 Task: Look for space in Maidenhead, United Kingdom from 15th June, 2023 to 21st June, 2023 for 5 adults in price range Rs.14000 to Rs.25000. Place can be entire place with 3 bedrooms having 3 beds and 3 bathrooms. Property type can be house, flat, guest house. Booking option can be shelf check-in. Required host language is English.
Action: Mouse moved to (379, 85)
Screenshot: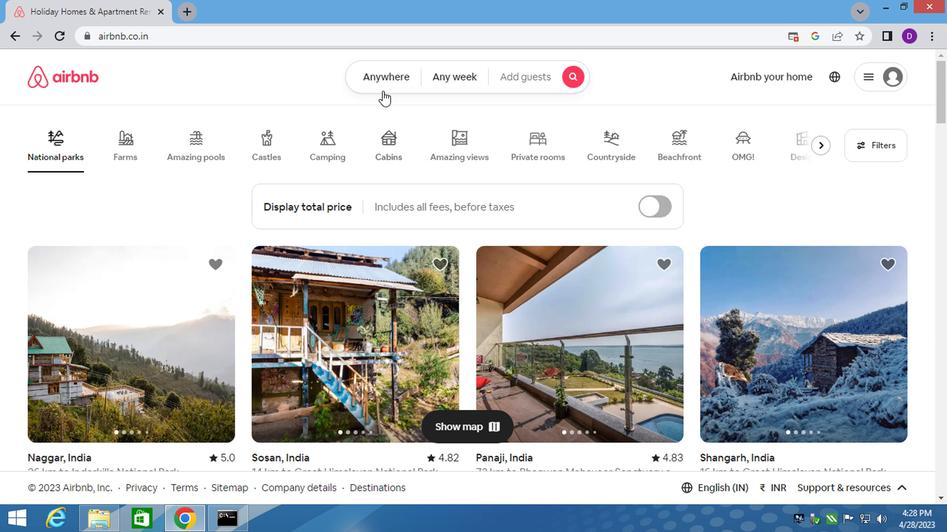 
Action: Mouse pressed left at (379, 85)
Screenshot: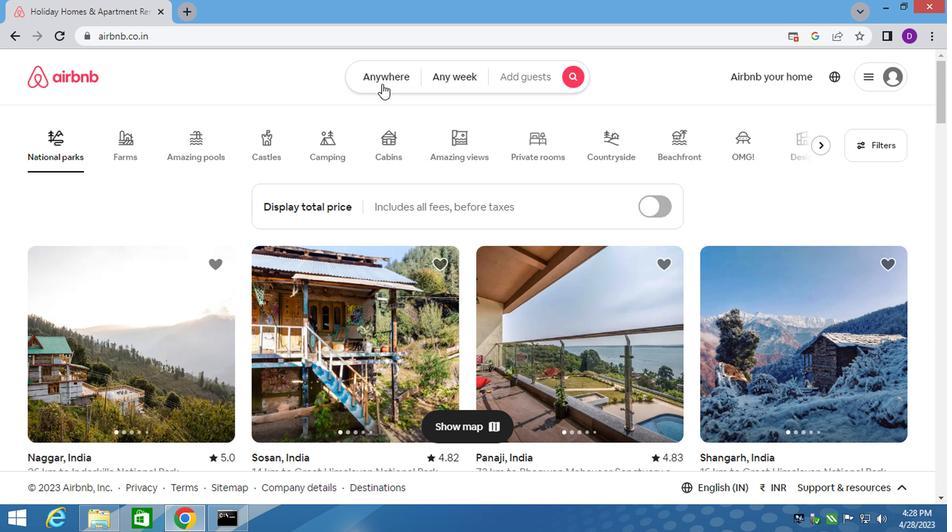 
Action: Mouse moved to (251, 133)
Screenshot: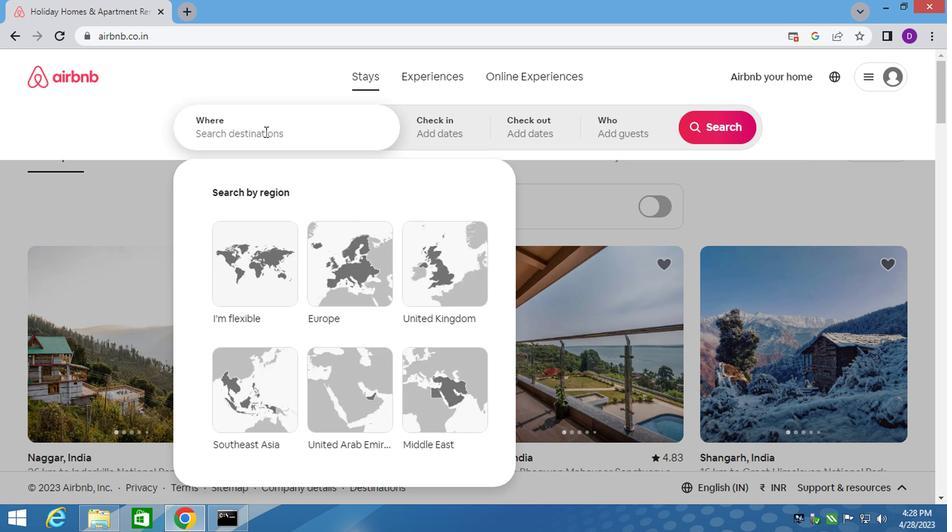 
Action: Mouse pressed left at (251, 133)
Screenshot: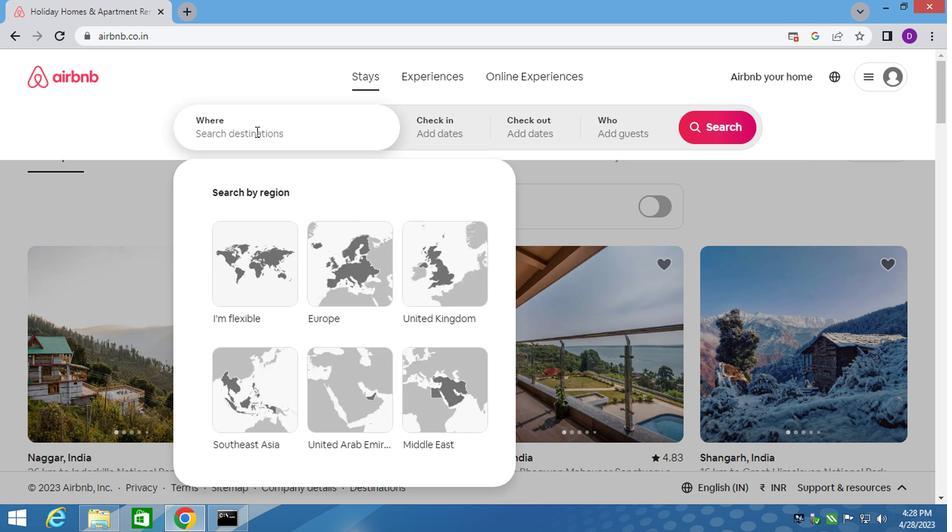 
Action: Mouse moved to (250, 133)
Screenshot: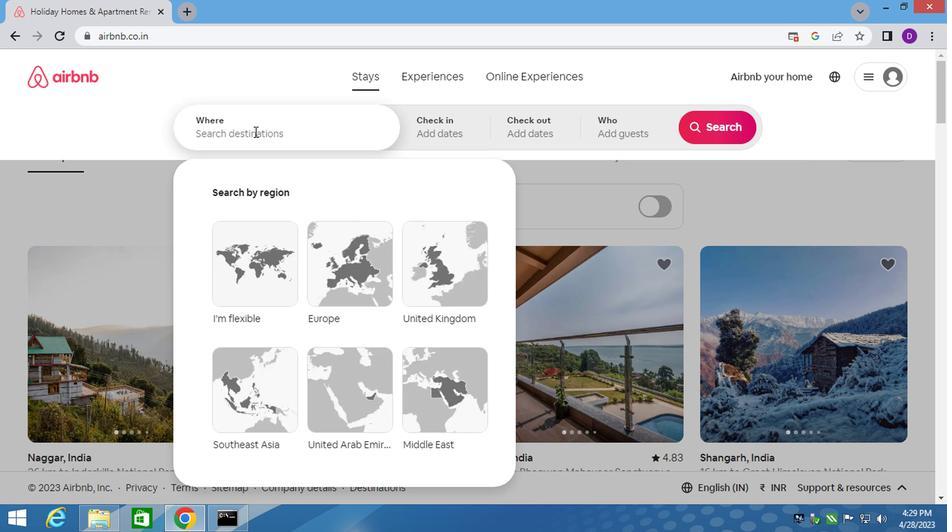 
Action: Key pressed <Key.shift_r>Maidenhead,<Key.space><Key.shift_r><Key.shift_r><Key.shift_r>United<Key.space><Key.shift_r>Kingdom<Key.enter>
Screenshot: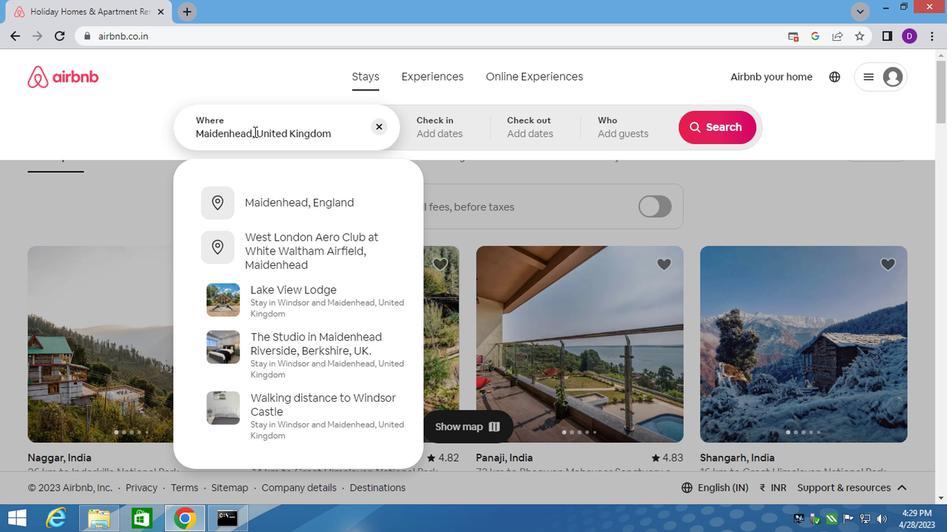 
Action: Mouse moved to (708, 238)
Screenshot: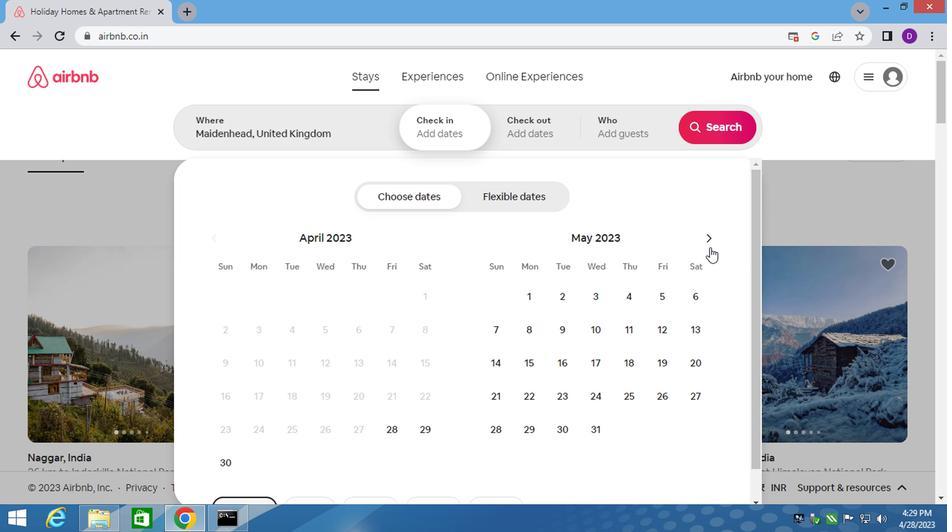 
Action: Mouse pressed left at (708, 238)
Screenshot: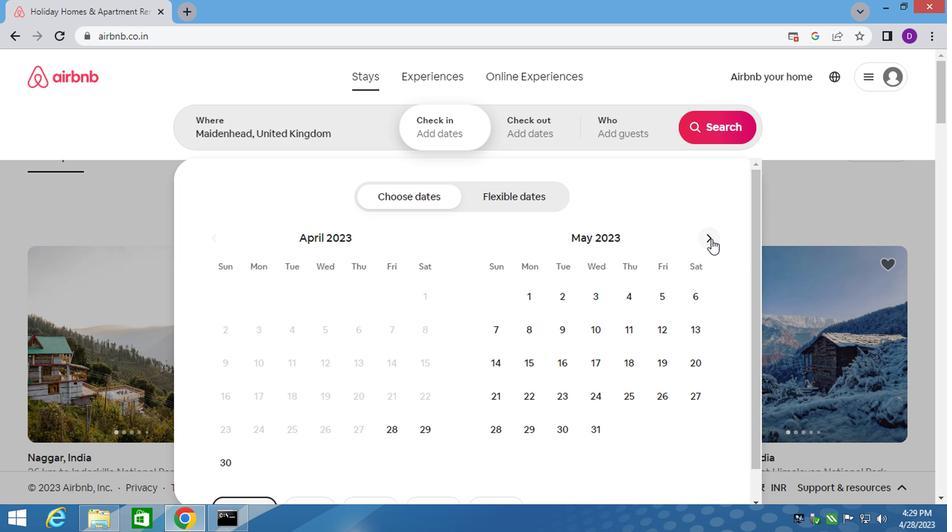 
Action: Mouse moved to (626, 361)
Screenshot: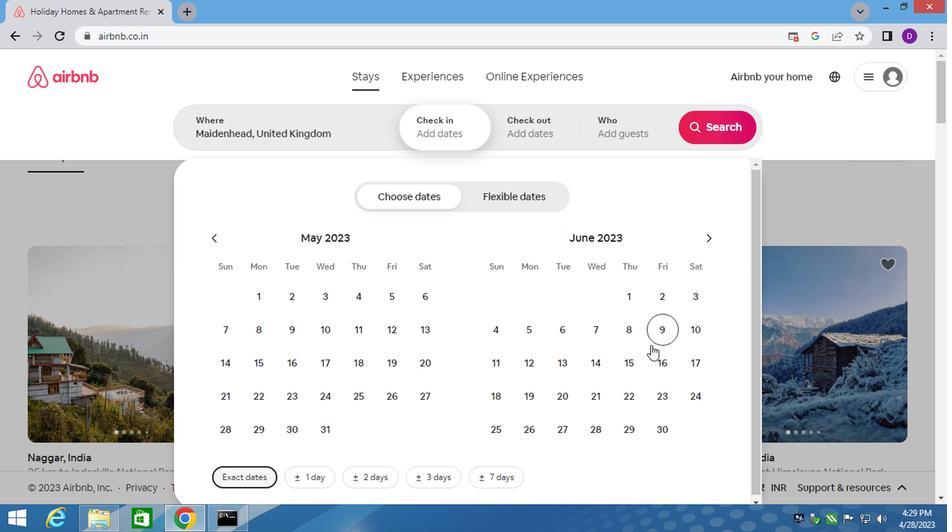
Action: Mouse pressed left at (626, 361)
Screenshot: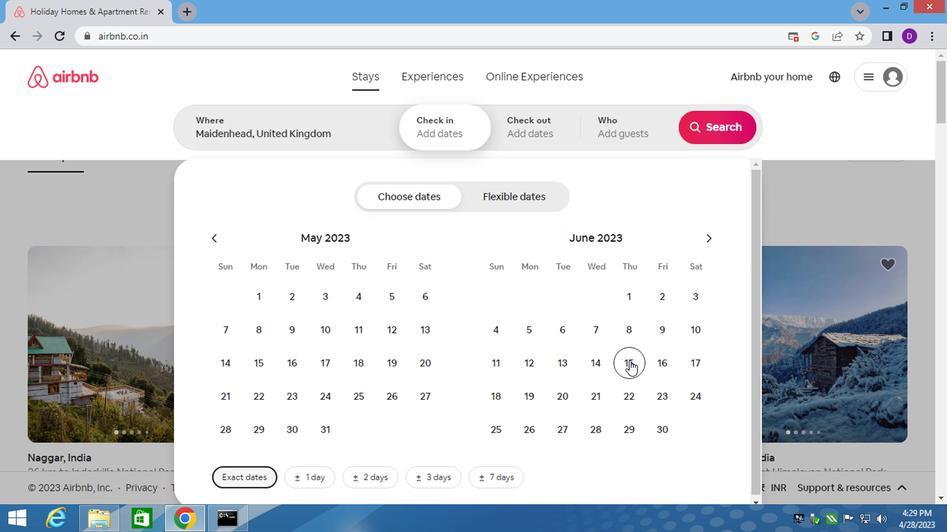 
Action: Mouse moved to (598, 394)
Screenshot: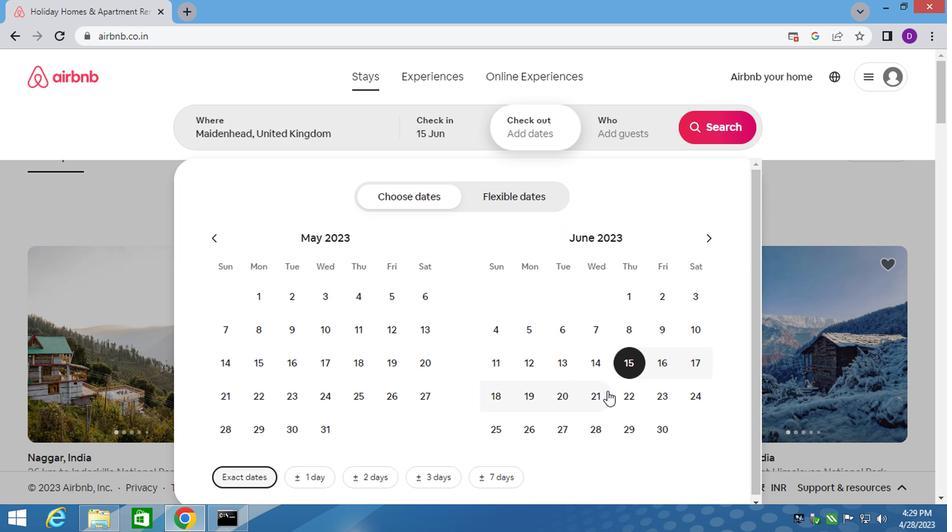 
Action: Mouse pressed left at (598, 394)
Screenshot: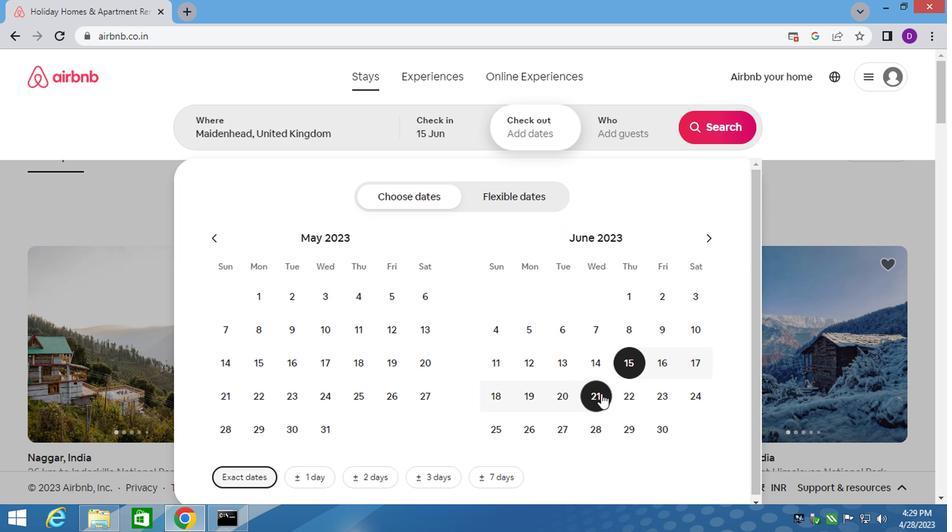 
Action: Mouse moved to (606, 130)
Screenshot: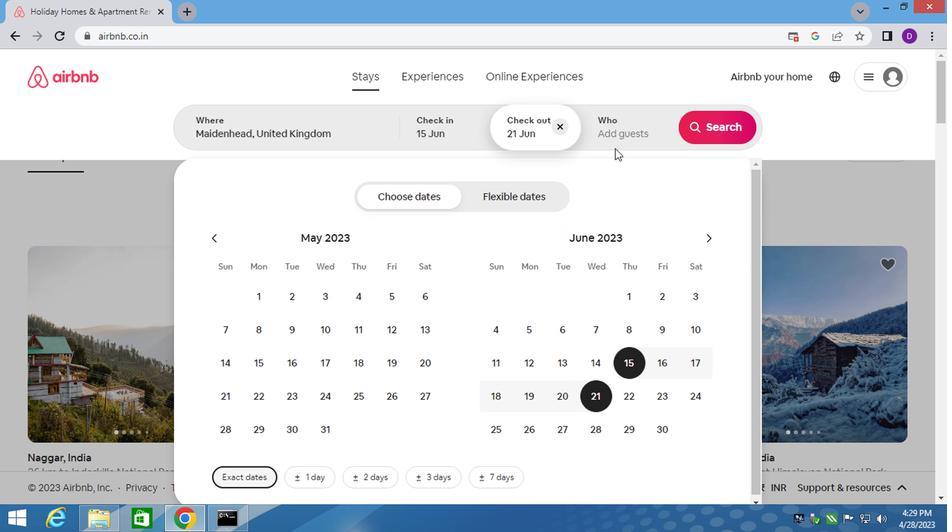 
Action: Mouse pressed left at (606, 130)
Screenshot: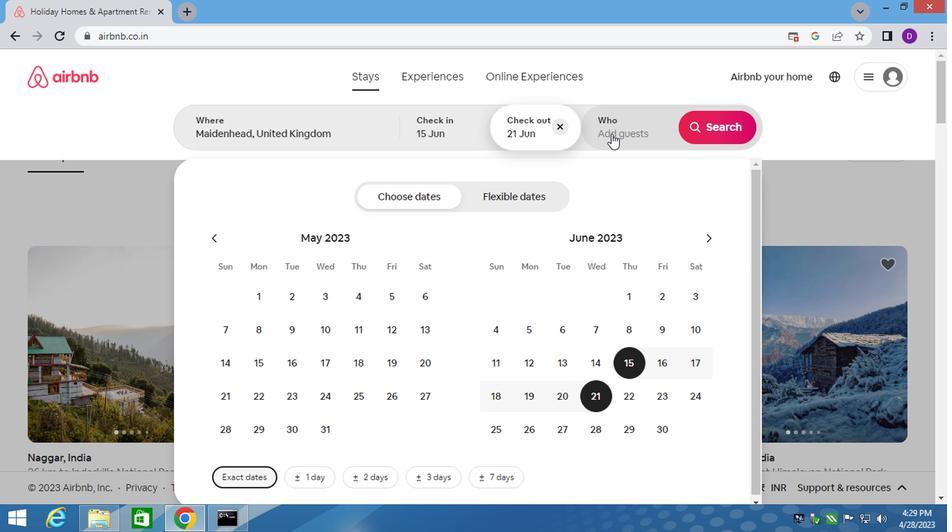 
Action: Mouse moved to (717, 206)
Screenshot: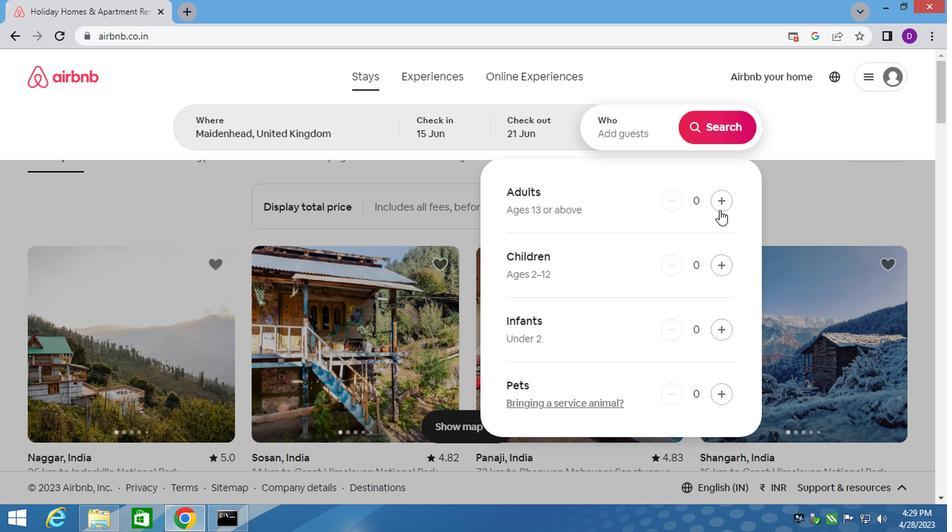
Action: Mouse pressed left at (717, 206)
Screenshot: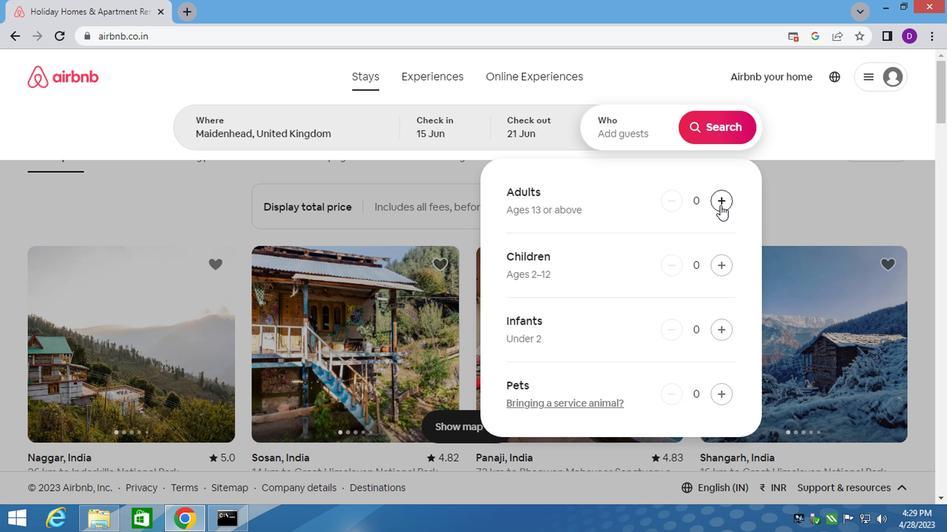 
Action: Mouse pressed left at (717, 206)
Screenshot: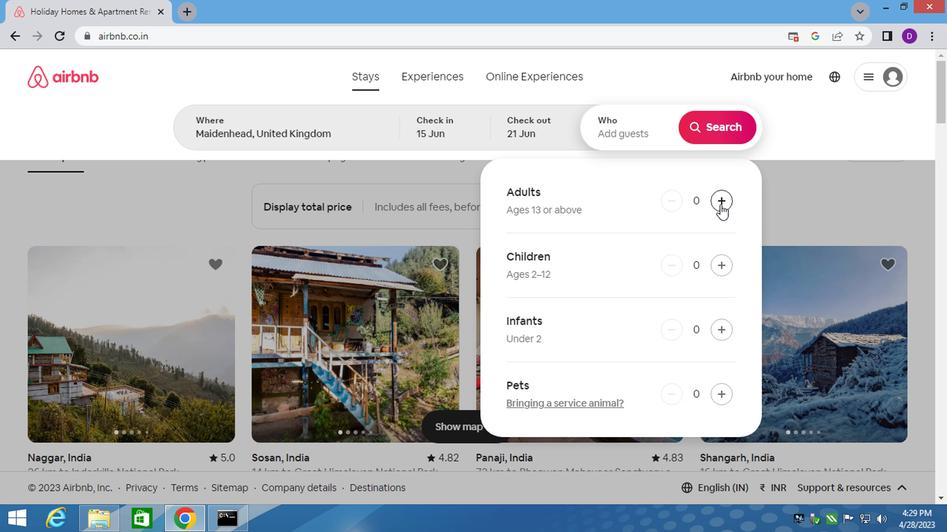 
Action: Mouse pressed left at (717, 206)
Screenshot: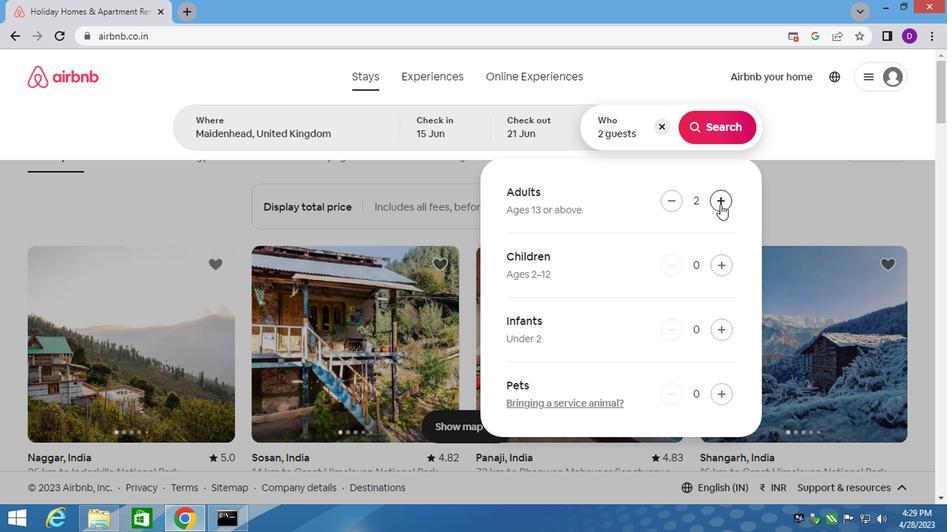 
Action: Mouse pressed left at (717, 206)
Screenshot: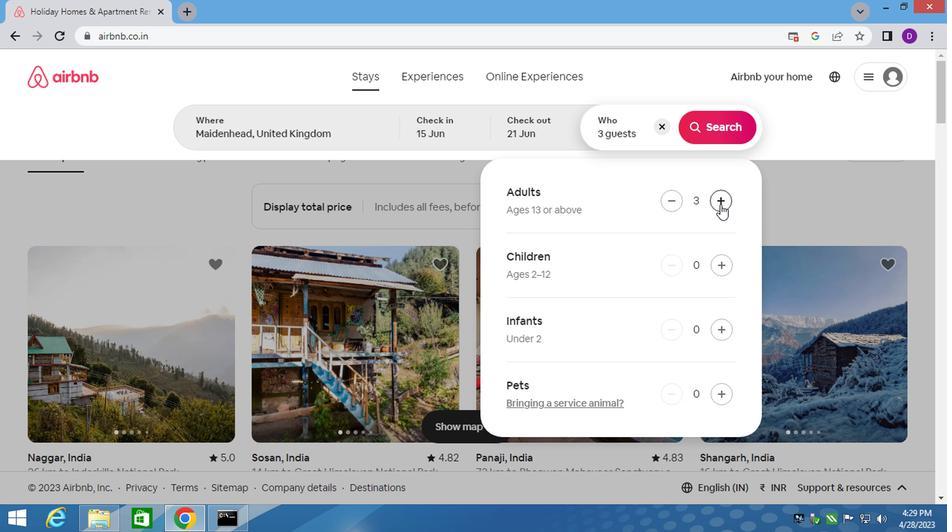 
Action: Mouse pressed left at (717, 206)
Screenshot: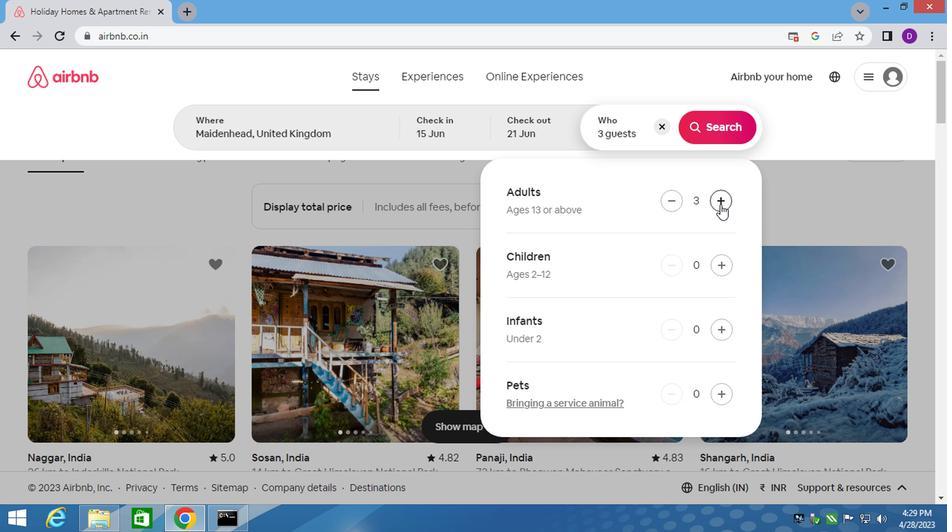
Action: Mouse moved to (705, 143)
Screenshot: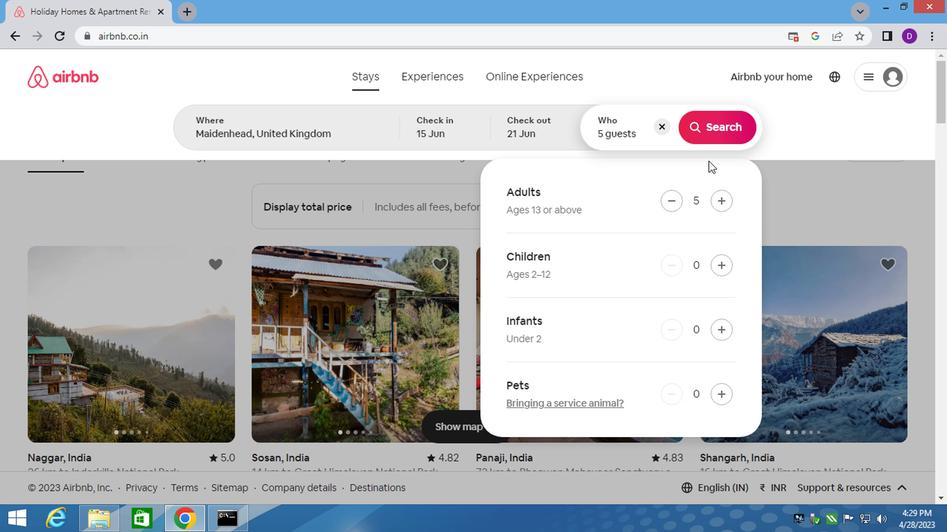 
Action: Mouse pressed left at (705, 143)
Screenshot: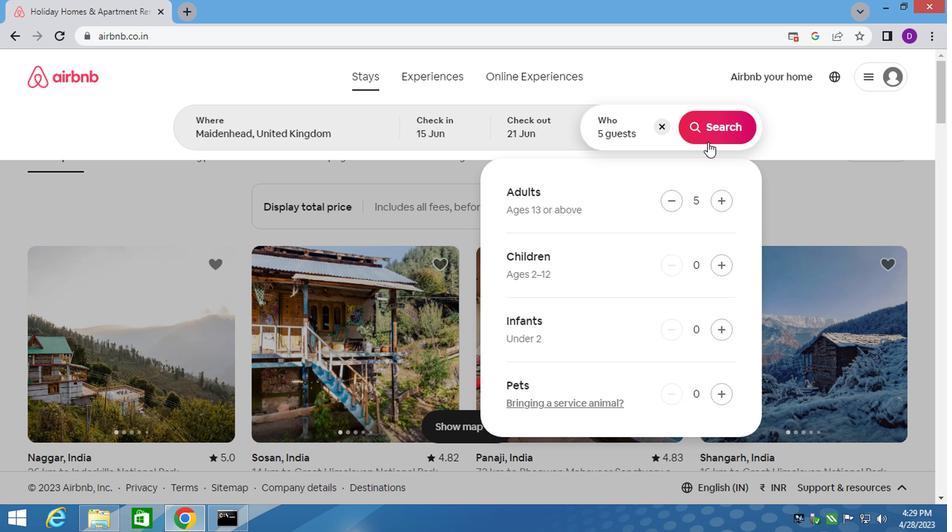 
Action: Mouse moved to (883, 128)
Screenshot: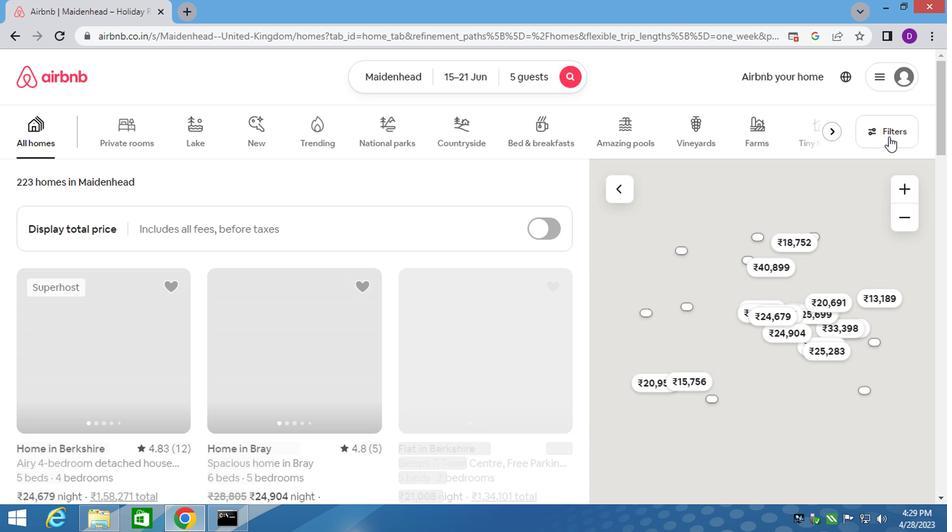 
Action: Mouse pressed left at (883, 128)
Screenshot: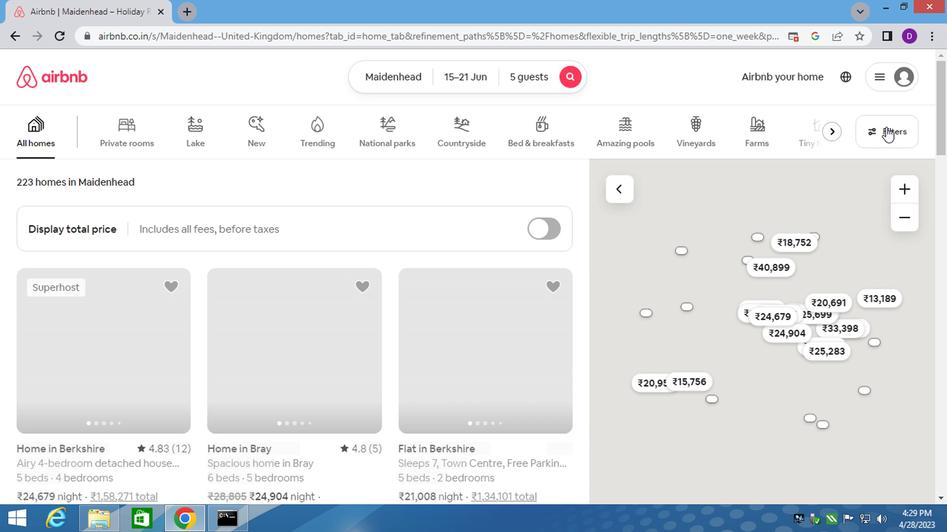 
Action: Mouse moved to (281, 310)
Screenshot: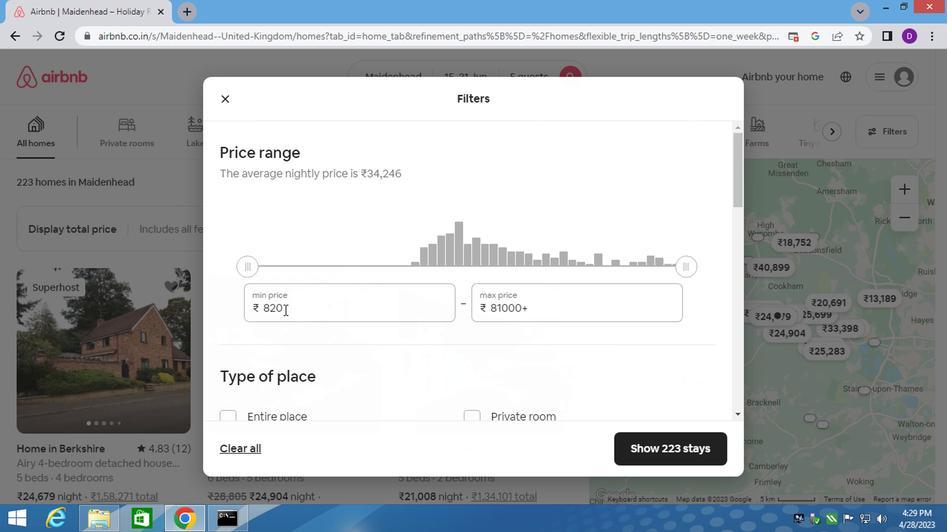
Action: Mouse pressed left at (281, 310)
Screenshot: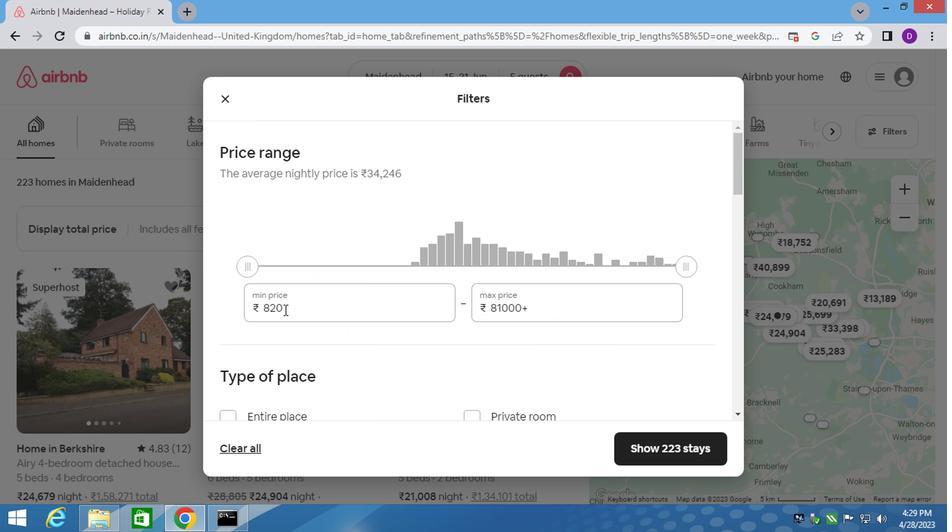 
Action: Mouse pressed left at (281, 310)
Screenshot: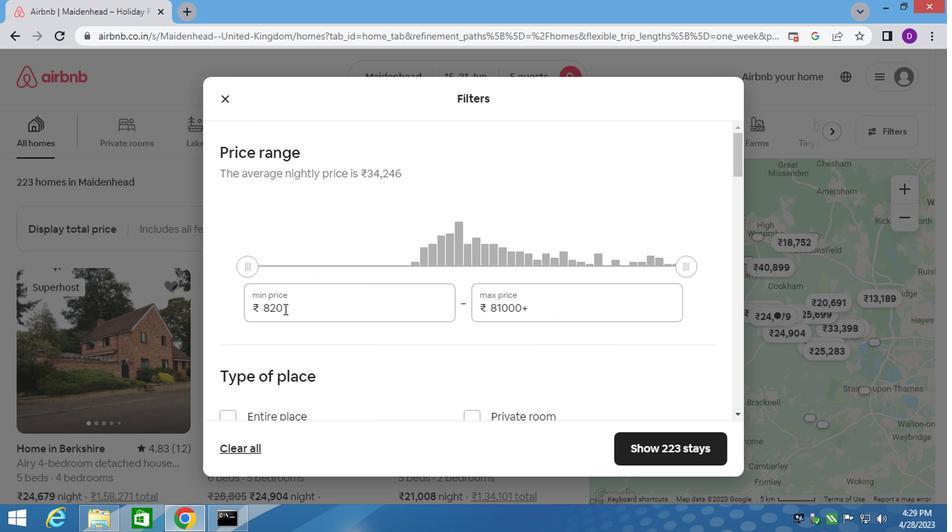 
Action: Key pressed 14000<Key.tab>25<Key.backspace><Key.backspace><Key.backspace><Key.backspace><Key.backspace><Key.backspace><Key.backspace><Key.backspace><Key.backspace><Key.backspace>25000
Screenshot: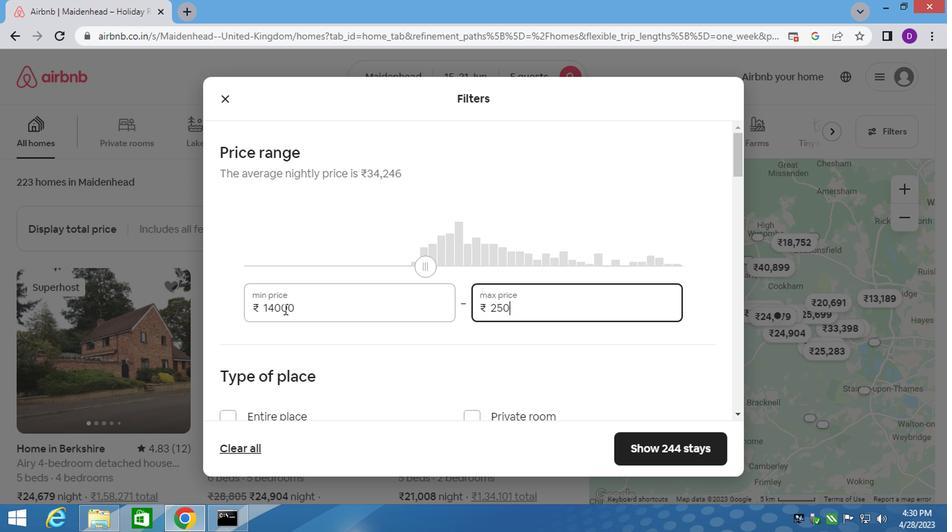 
Action: Mouse moved to (239, 373)
Screenshot: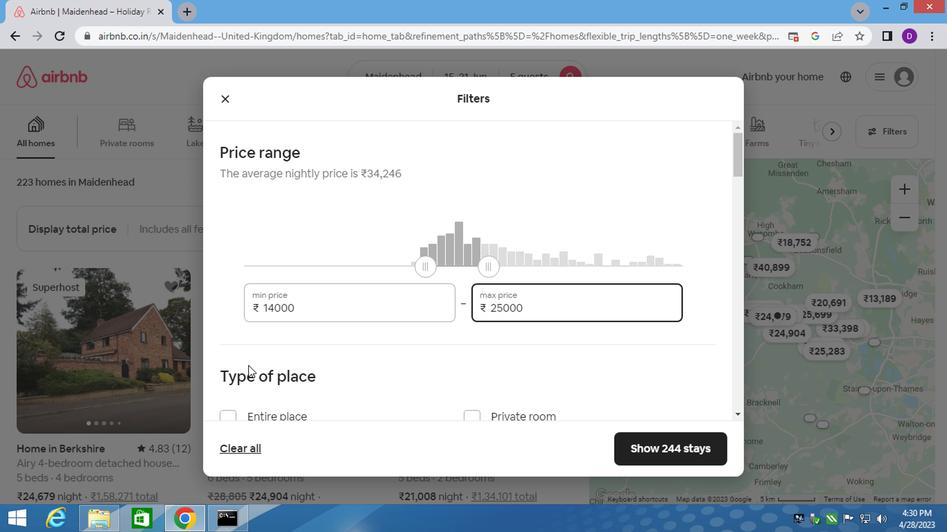 
Action: Mouse scrolled (239, 372) with delta (0, 0)
Screenshot: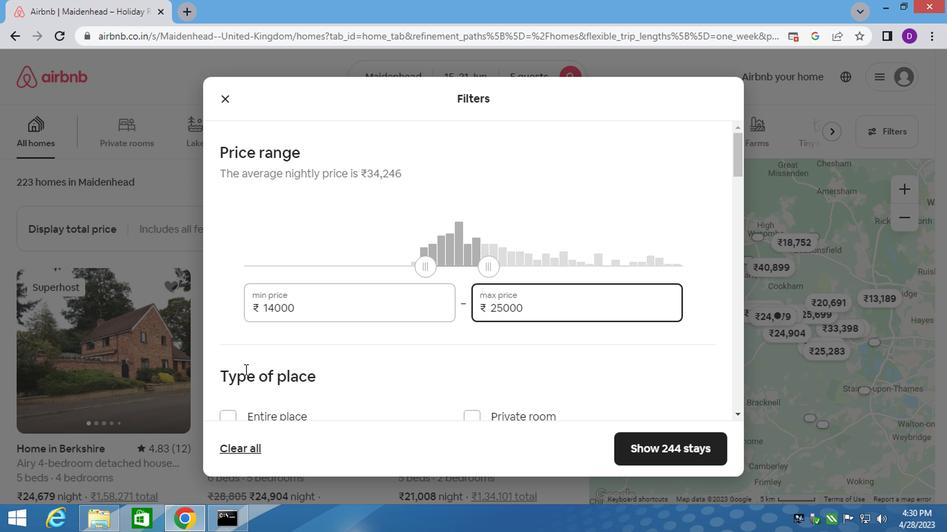 
Action: Mouse moved to (293, 353)
Screenshot: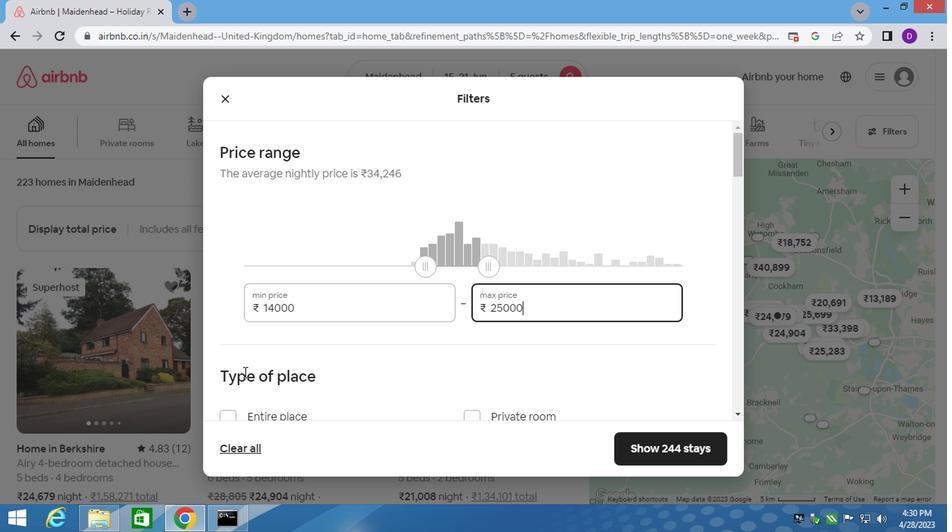
Action: Mouse scrolled (276, 362) with delta (0, 0)
Screenshot: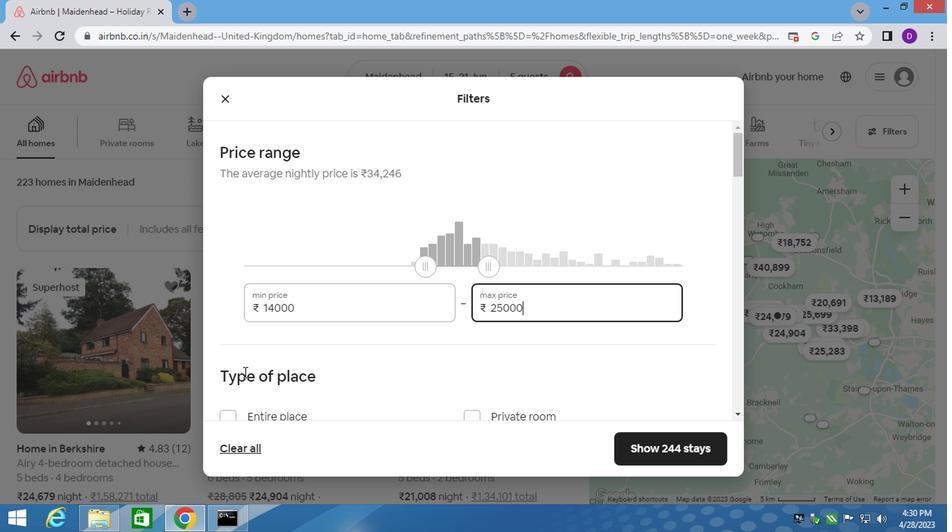 
Action: Mouse moved to (232, 280)
Screenshot: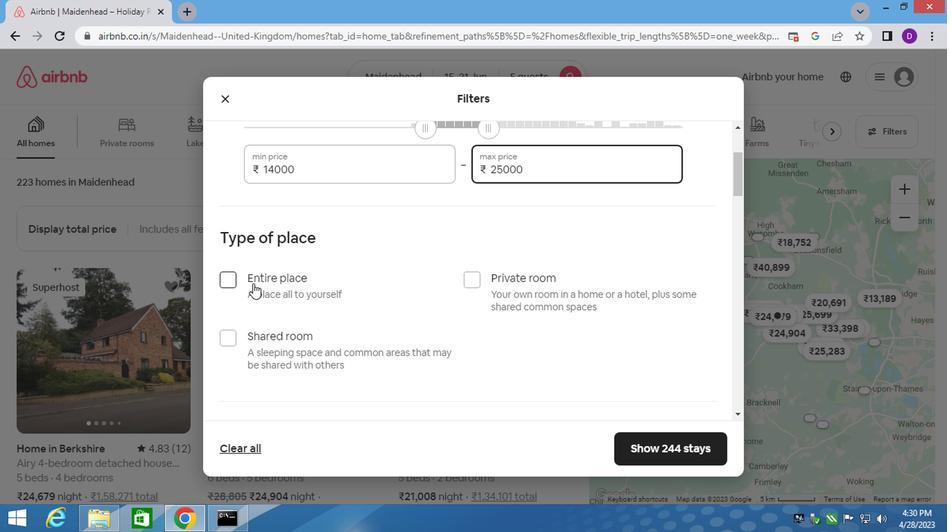 
Action: Mouse pressed left at (232, 280)
Screenshot: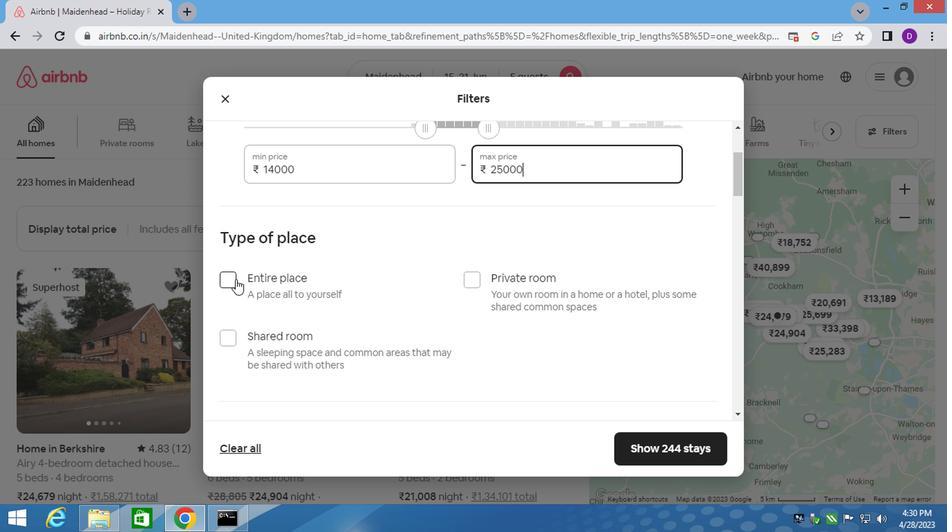 
Action: Mouse moved to (373, 312)
Screenshot: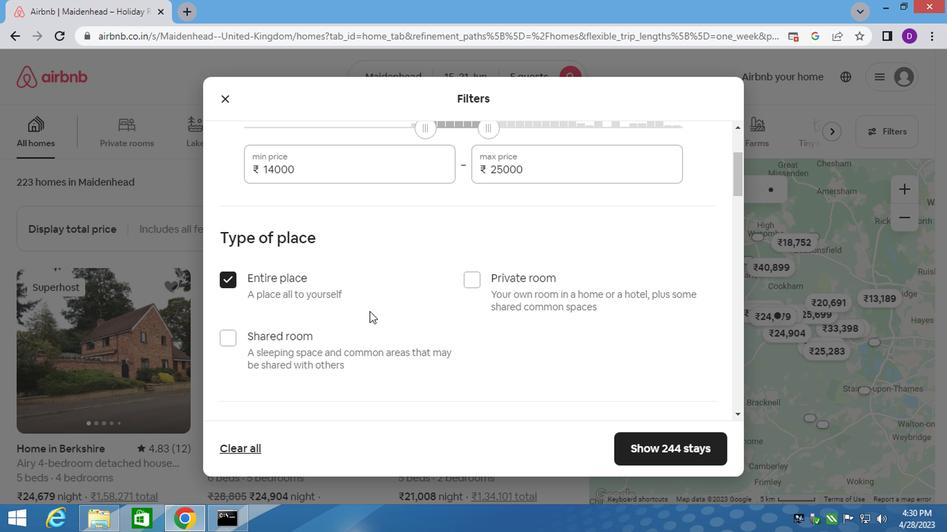 
Action: Mouse scrolled (373, 311) with delta (0, 0)
Screenshot: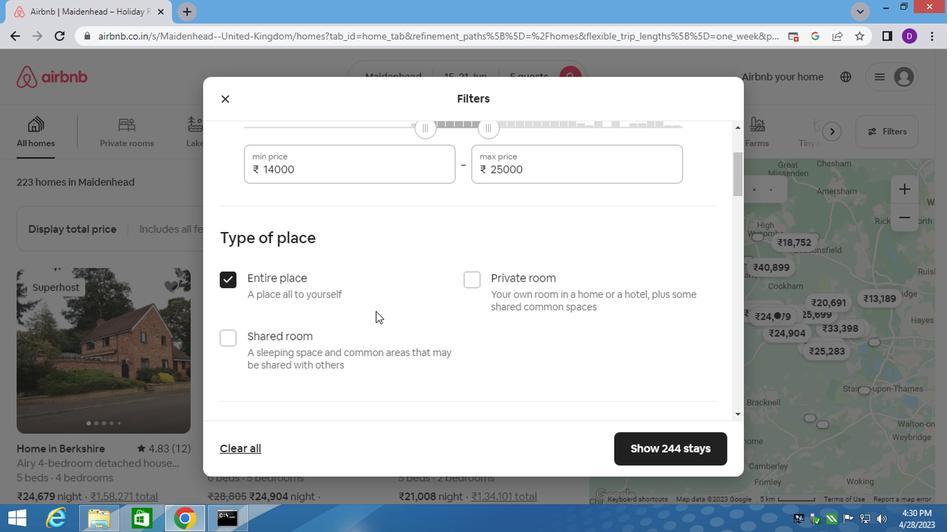 
Action: Mouse scrolled (373, 311) with delta (0, 0)
Screenshot: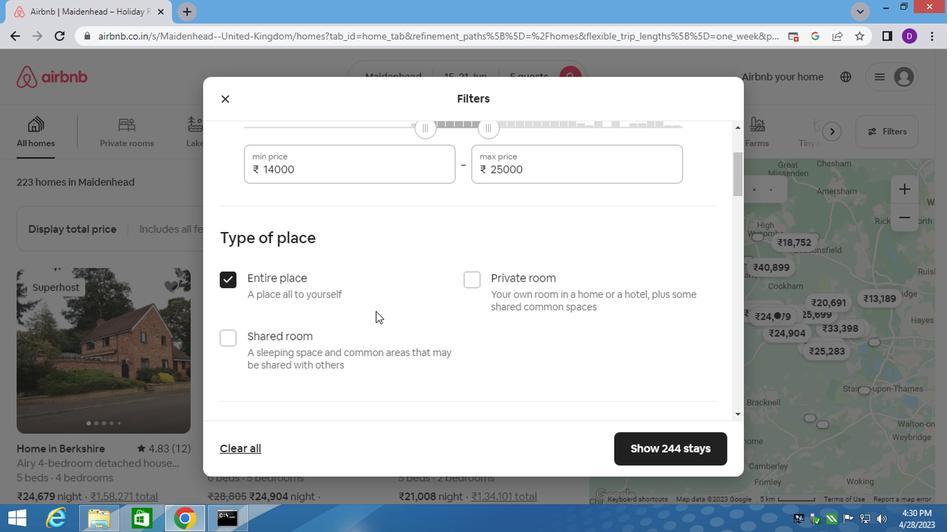 
Action: Mouse scrolled (373, 311) with delta (0, 0)
Screenshot: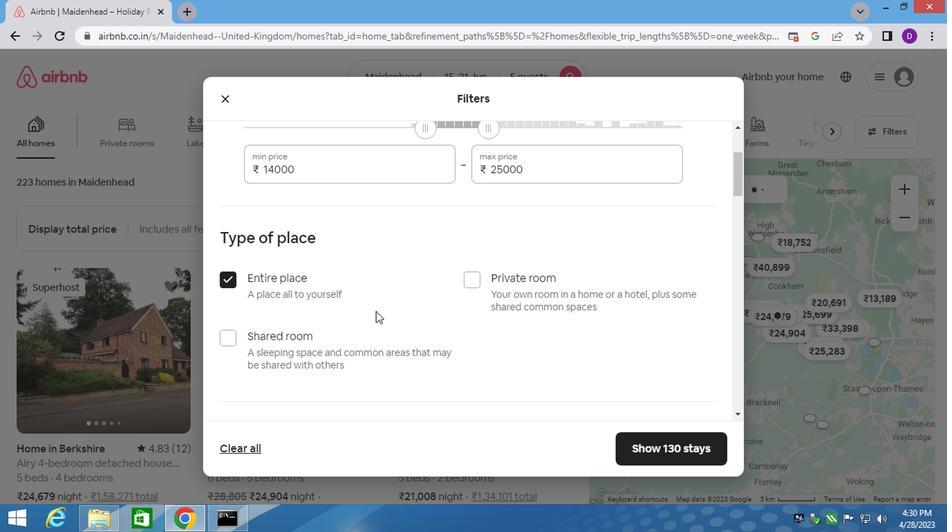 
Action: Mouse scrolled (373, 311) with delta (0, 0)
Screenshot: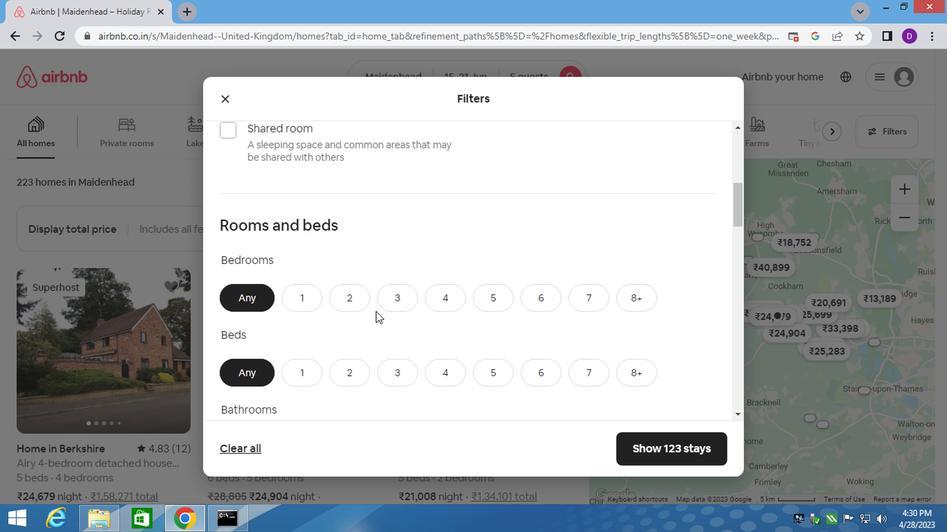 
Action: Mouse moved to (390, 236)
Screenshot: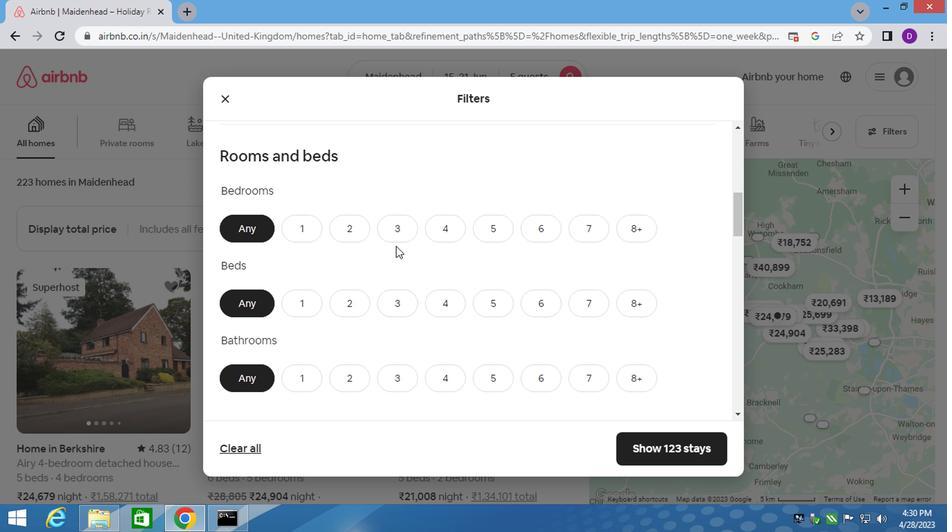 
Action: Mouse pressed left at (390, 236)
Screenshot: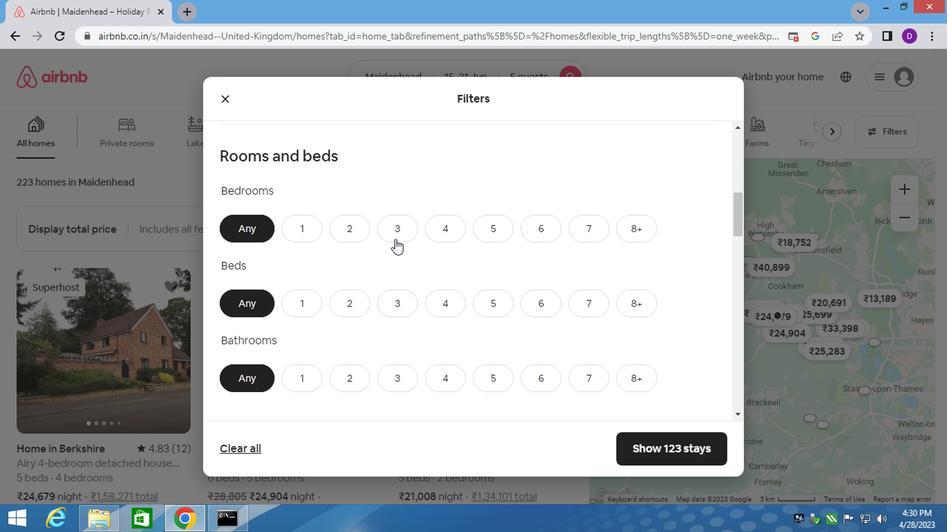 
Action: Mouse moved to (393, 298)
Screenshot: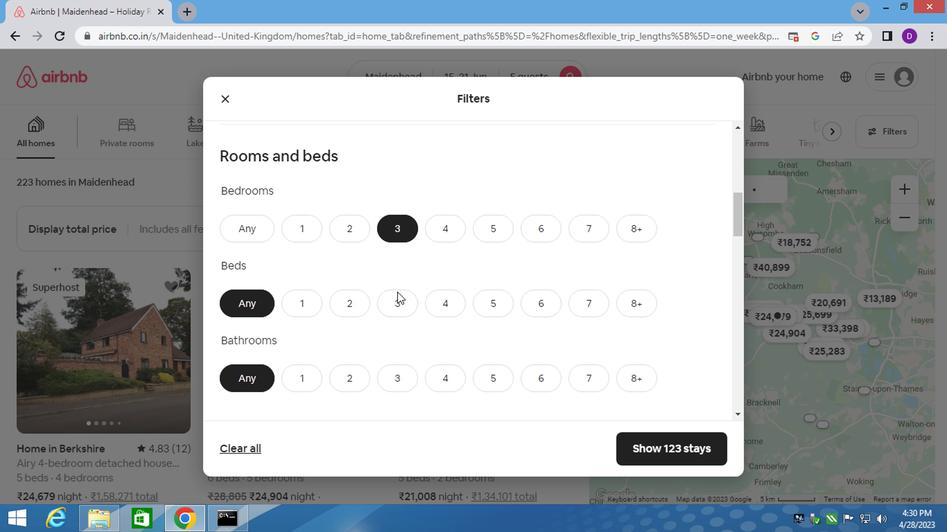 
Action: Mouse pressed left at (393, 298)
Screenshot: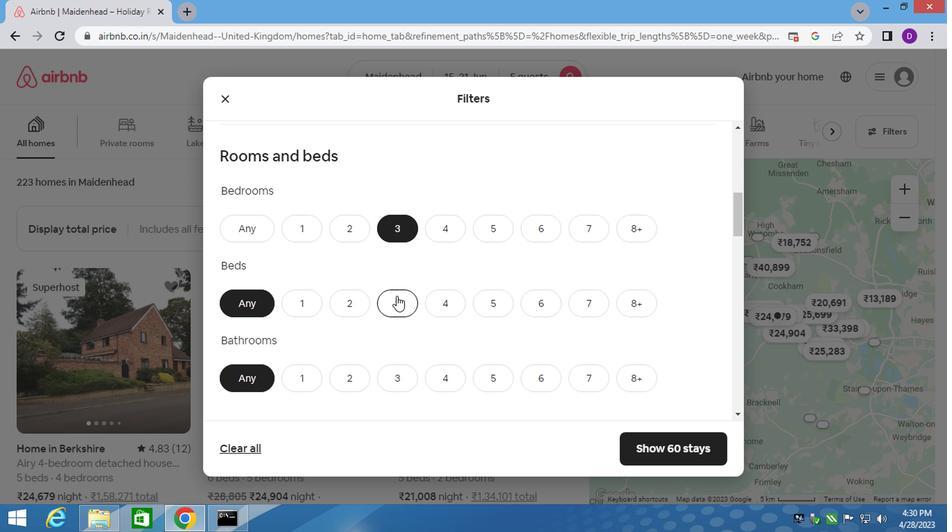 
Action: Mouse moved to (392, 370)
Screenshot: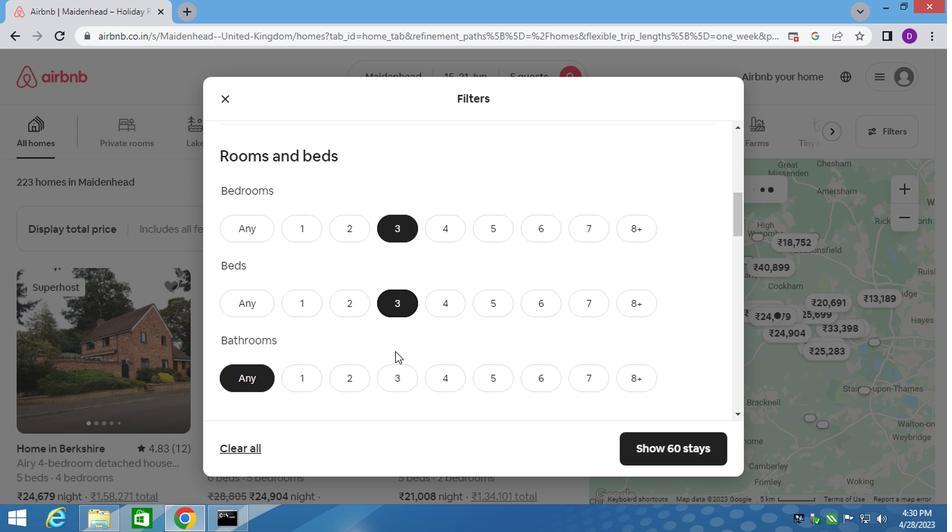 
Action: Mouse pressed left at (392, 370)
Screenshot: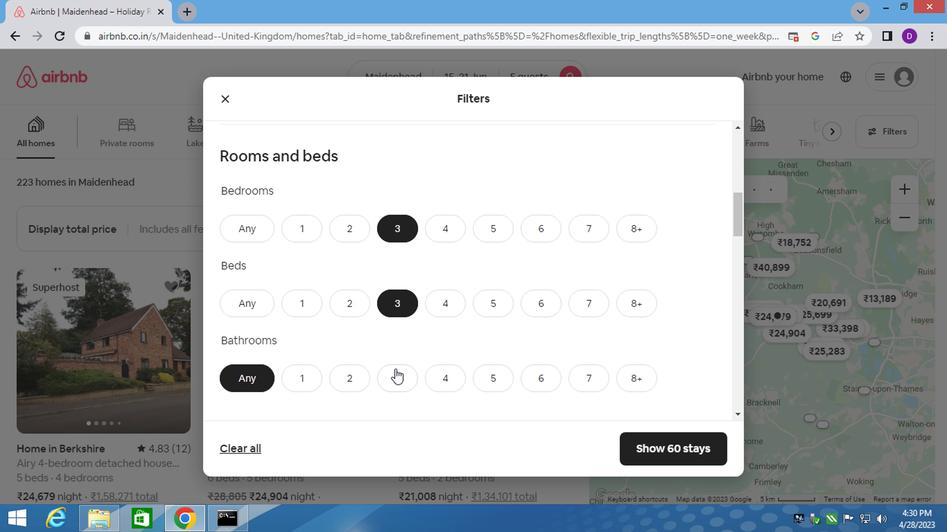 
Action: Mouse moved to (392, 371)
Screenshot: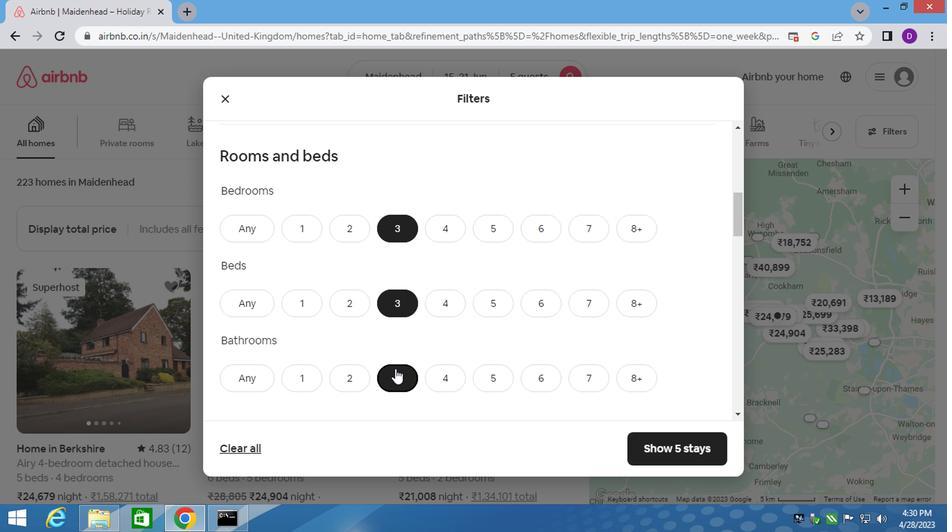 
Action: Mouse scrolled (392, 370) with delta (0, 0)
Screenshot: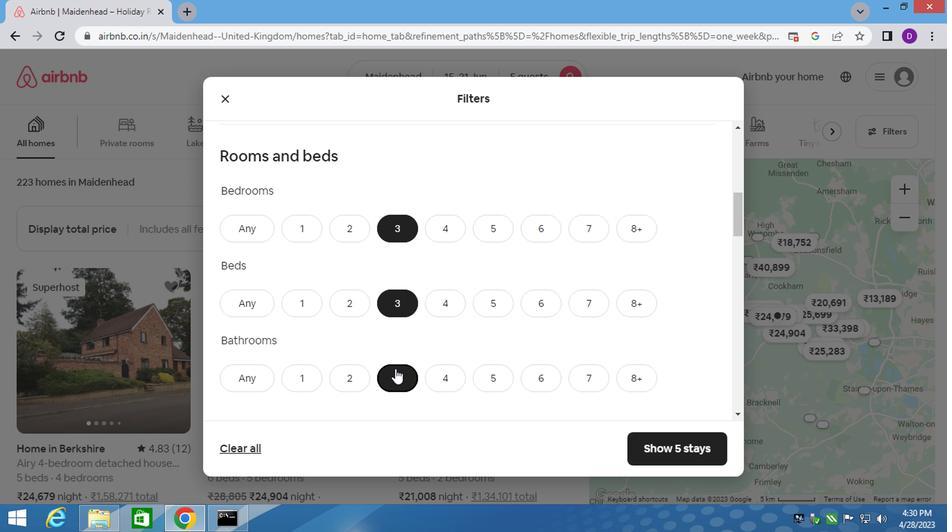 
Action: Mouse moved to (392, 377)
Screenshot: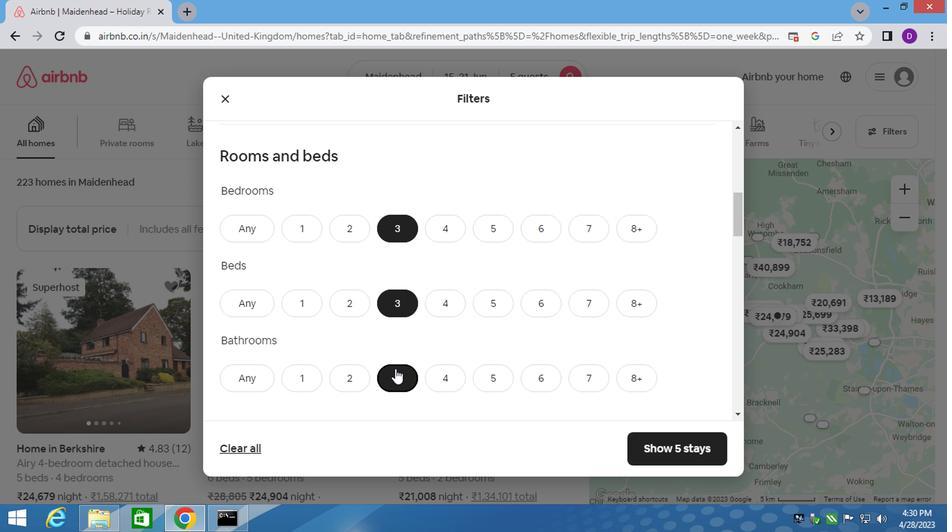 
Action: Mouse scrolled (392, 377) with delta (0, 0)
Screenshot: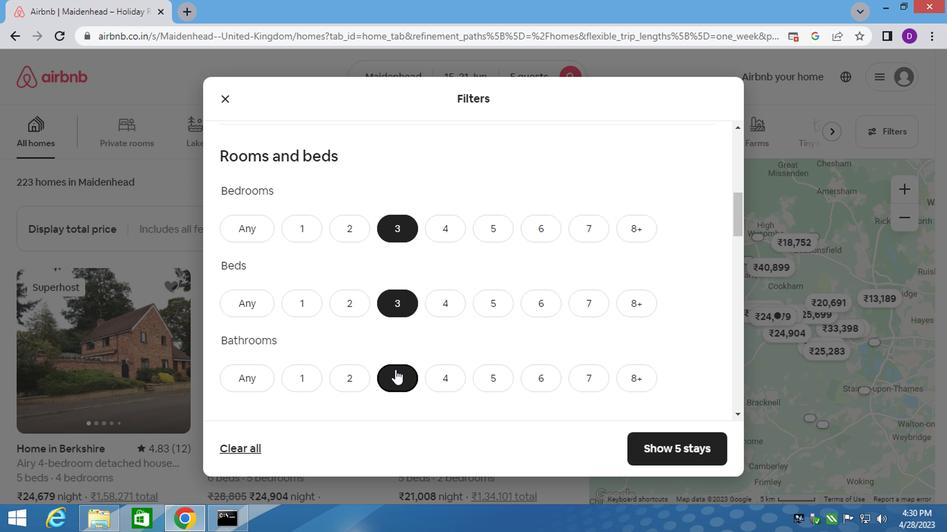 
Action: Mouse moved to (393, 380)
Screenshot: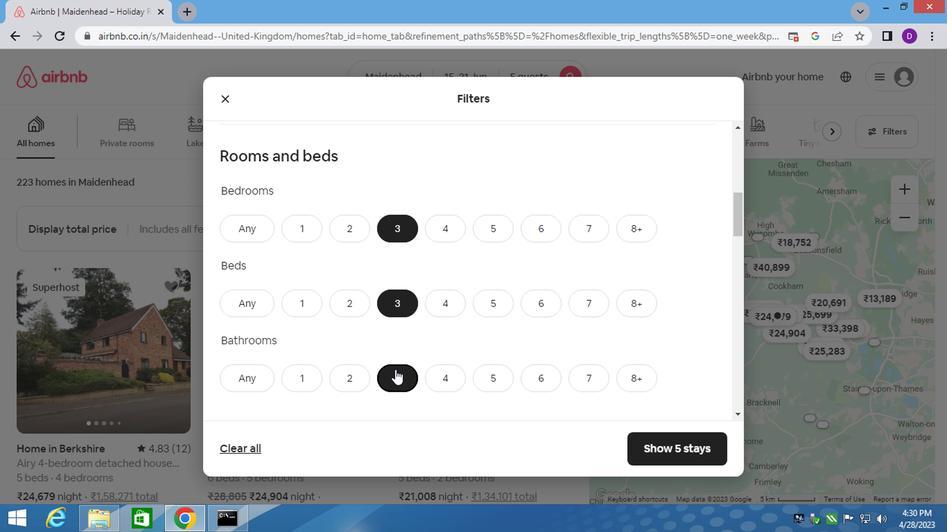 
Action: Mouse scrolled (393, 380) with delta (0, 0)
Screenshot: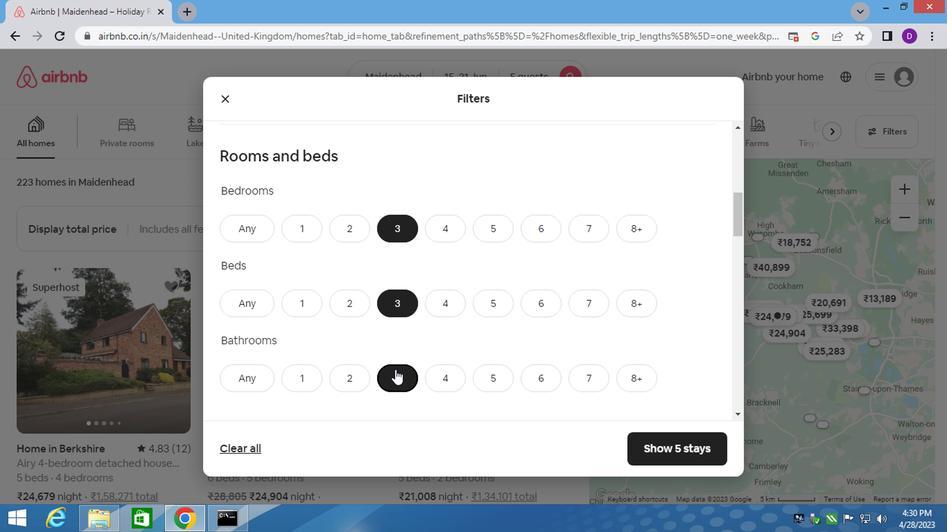 
Action: Mouse moved to (310, 330)
Screenshot: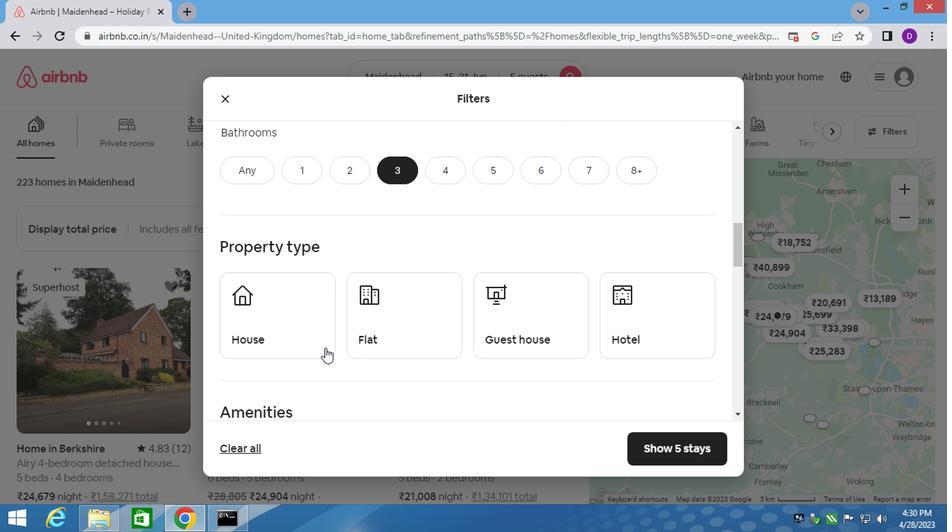 
Action: Mouse pressed left at (310, 330)
Screenshot: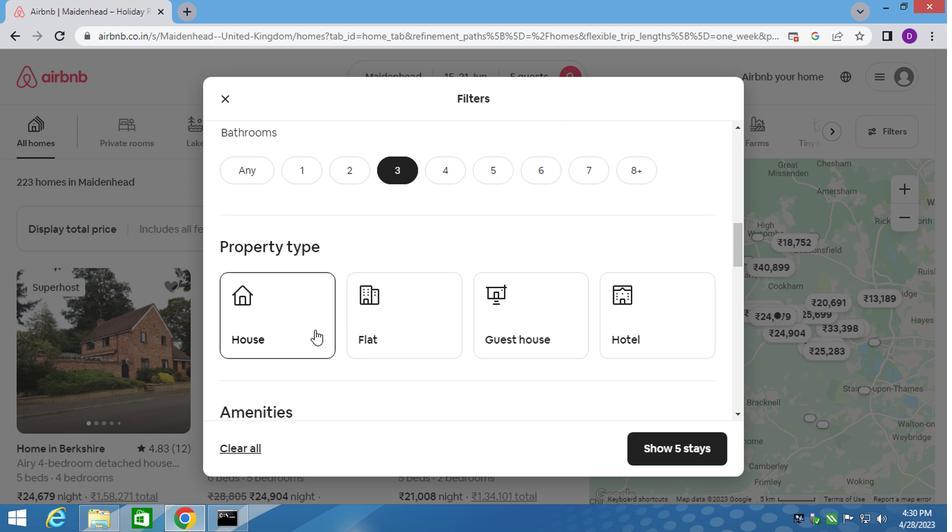 
Action: Mouse moved to (397, 327)
Screenshot: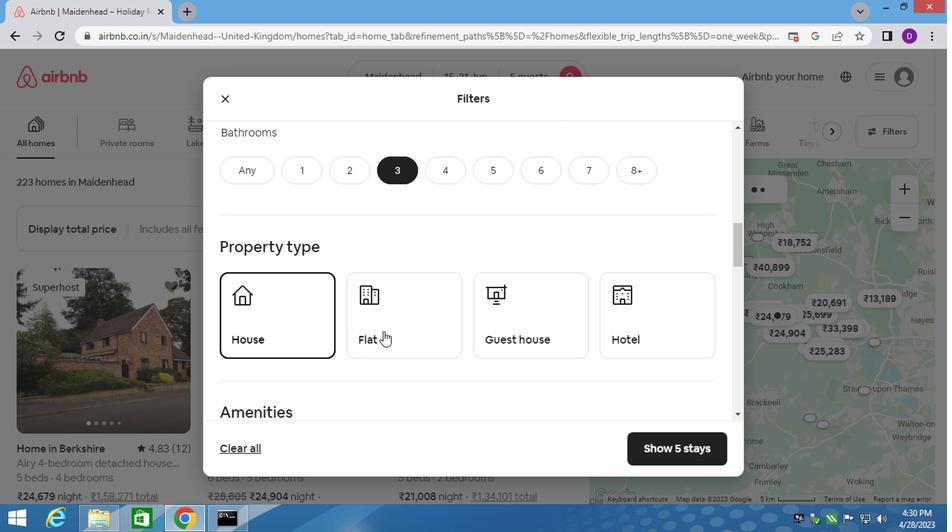 
Action: Mouse pressed left at (397, 327)
Screenshot: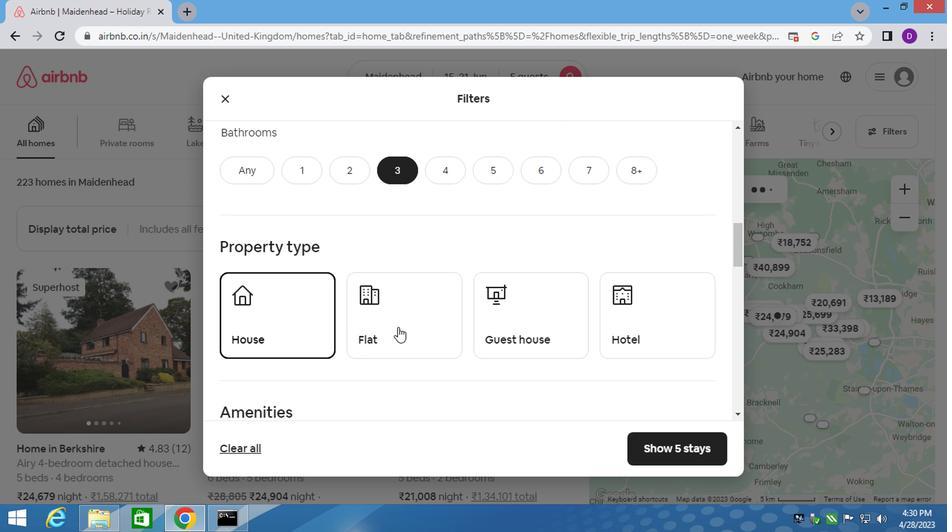 
Action: Mouse moved to (519, 320)
Screenshot: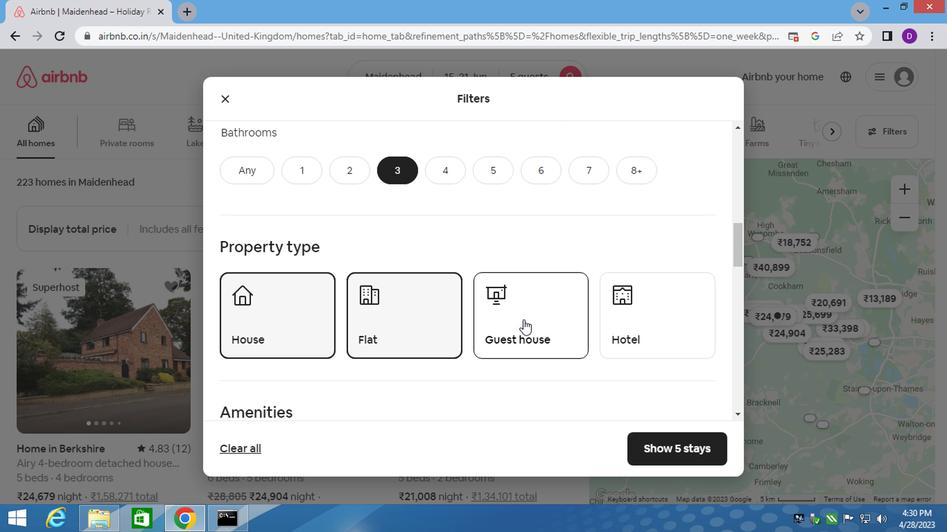 
Action: Mouse pressed left at (519, 320)
Screenshot: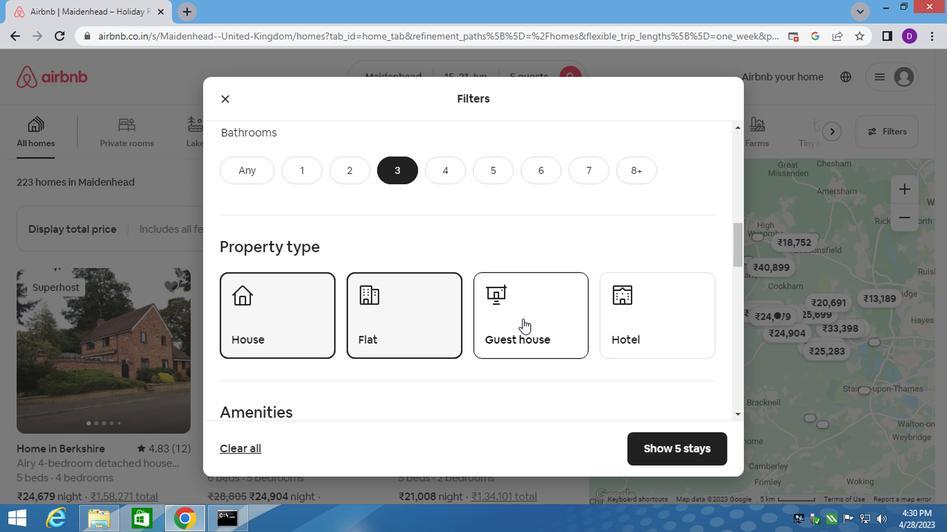 
Action: Mouse moved to (395, 387)
Screenshot: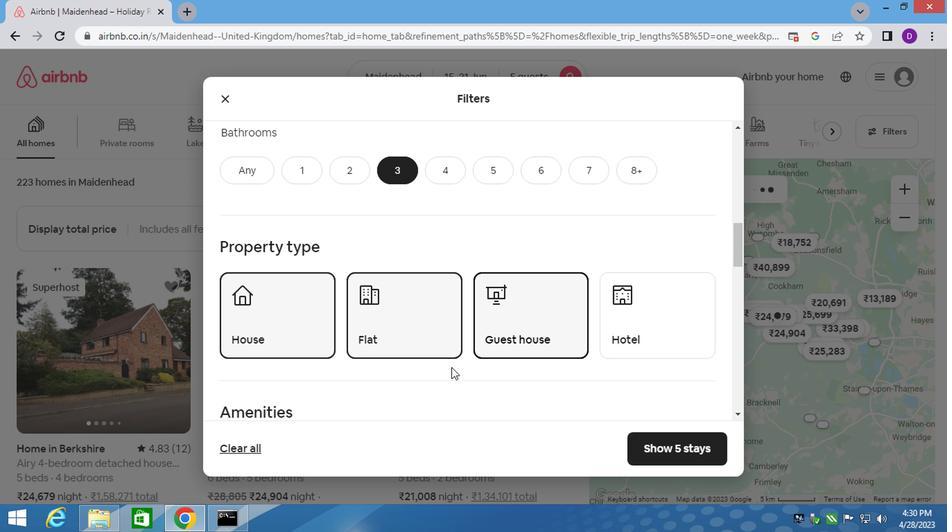 
Action: Mouse scrolled (395, 386) with delta (0, 0)
Screenshot: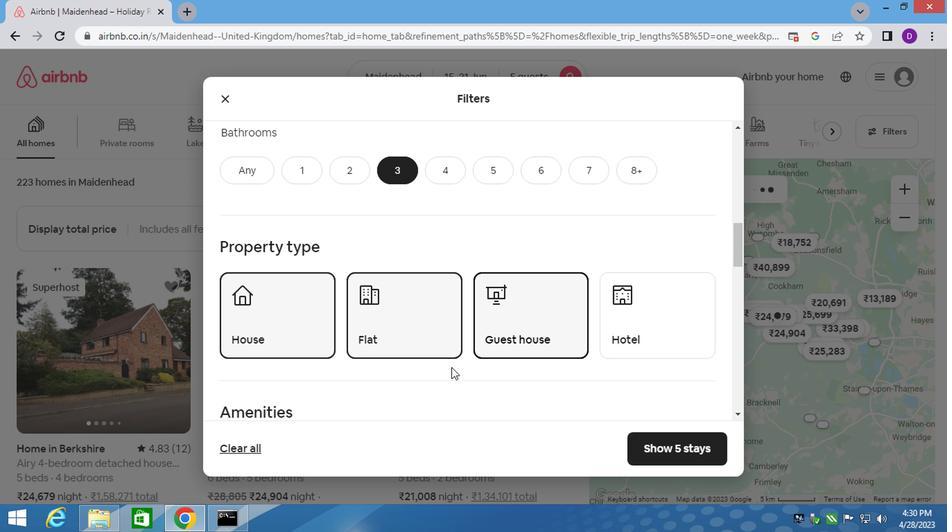 
Action: Mouse moved to (394, 387)
Screenshot: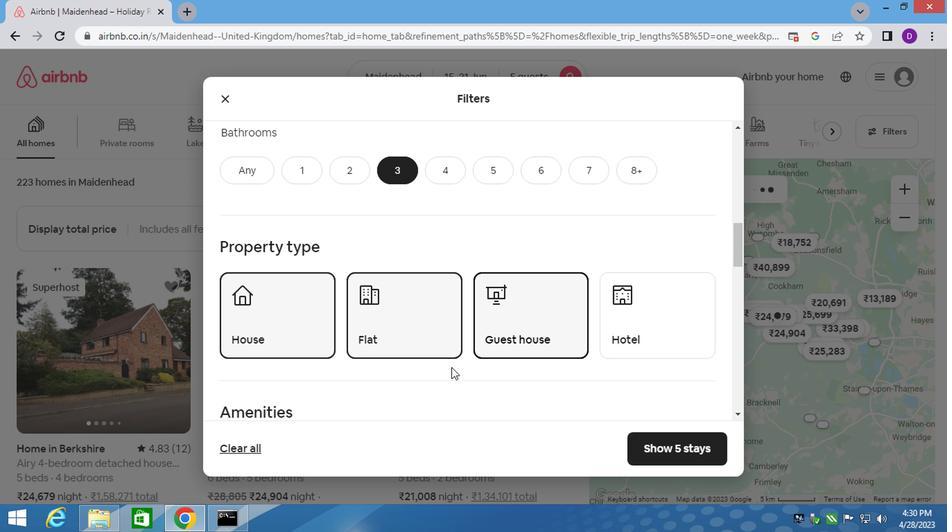 
Action: Mouse scrolled (394, 387) with delta (0, 0)
Screenshot: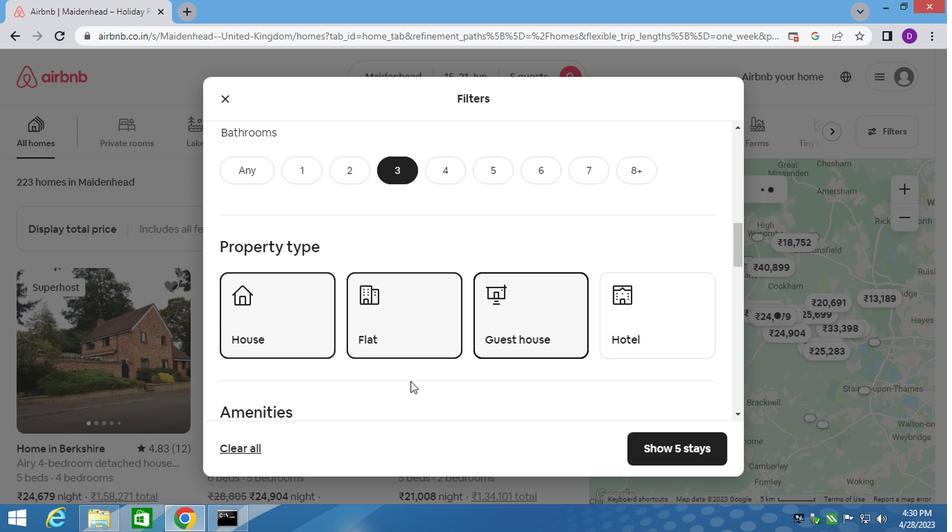 
Action: Mouse scrolled (394, 387) with delta (0, 0)
Screenshot: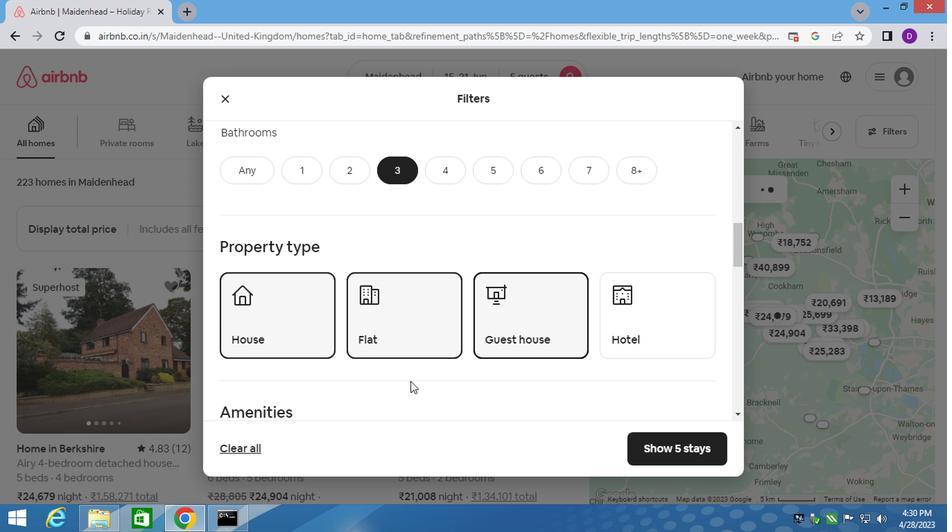 
Action: Mouse scrolled (394, 387) with delta (0, 0)
Screenshot: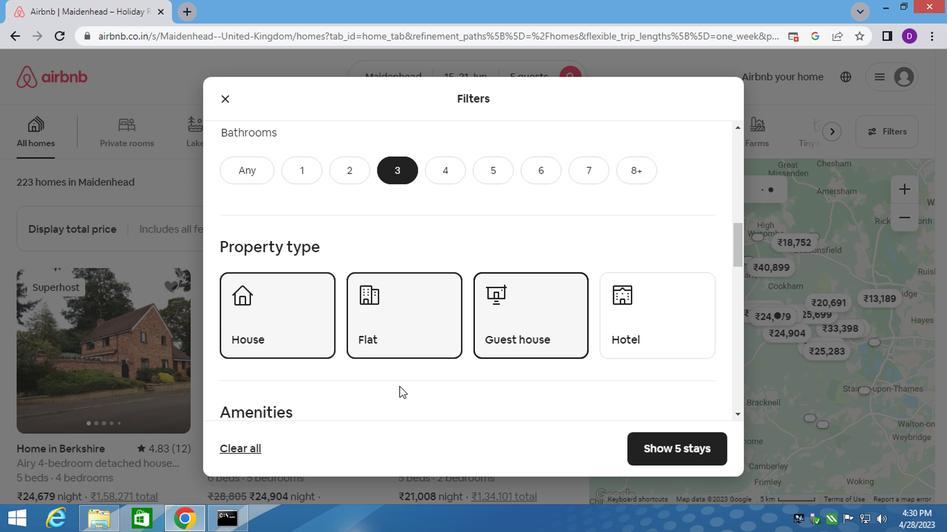 
Action: Mouse moved to (513, 339)
Screenshot: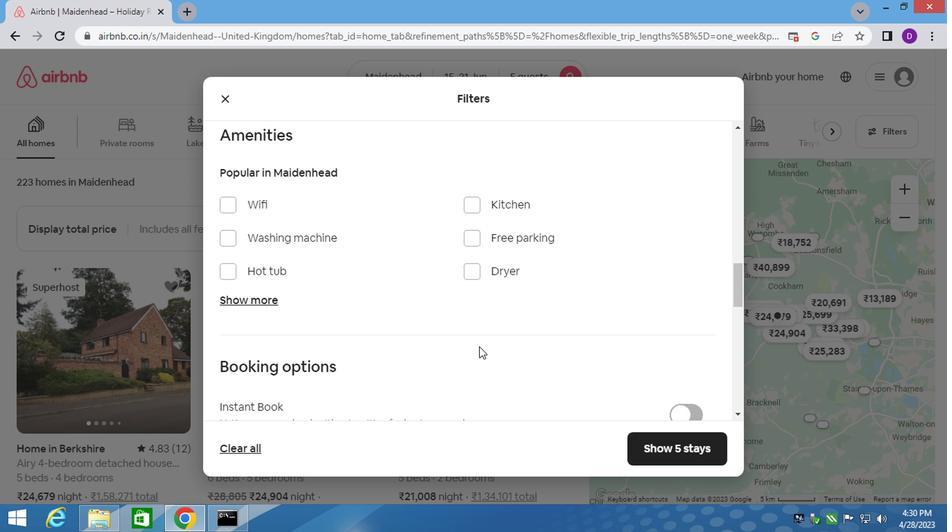 
Action: Mouse scrolled (513, 338) with delta (0, 0)
Screenshot: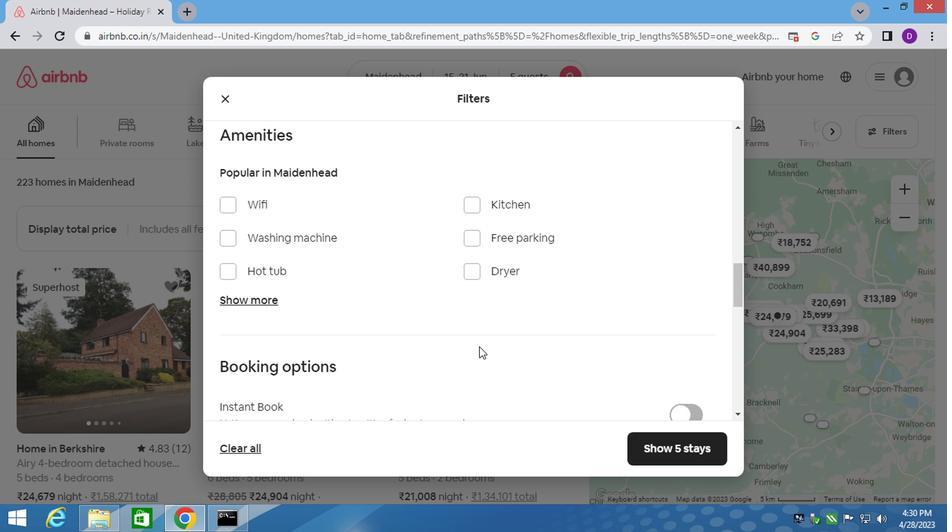 
Action: Mouse moved to (514, 339)
Screenshot: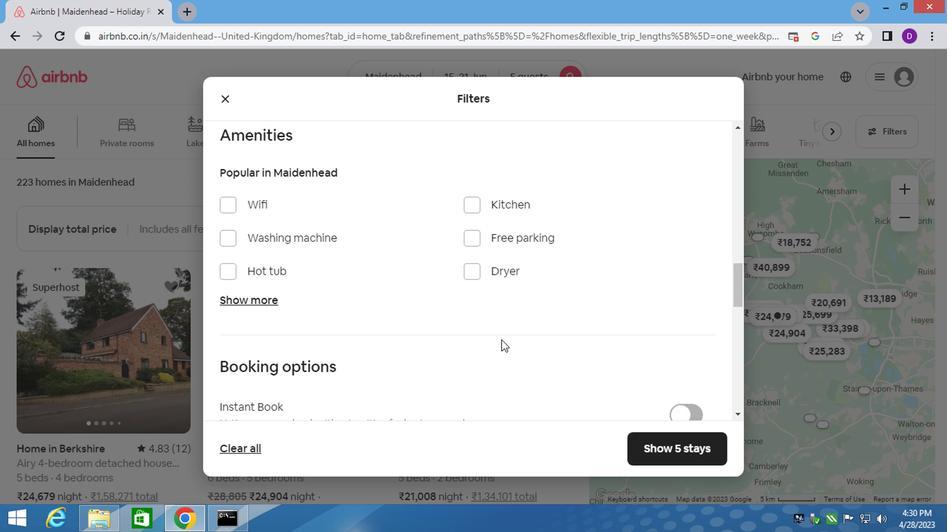
Action: Mouse scrolled (514, 338) with delta (0, 0)
Screenshot: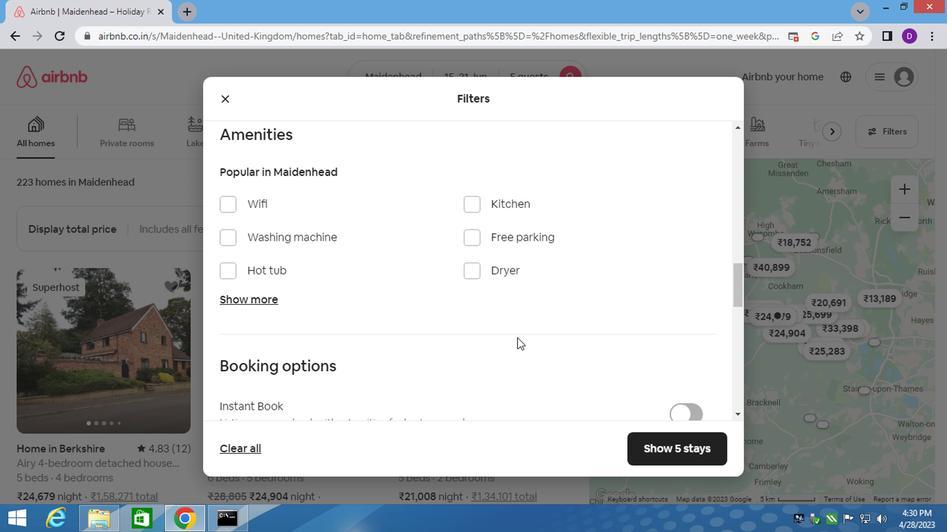 
Action: Mouse scrolled (514, 338) with delta (0, 0)
Screenshot: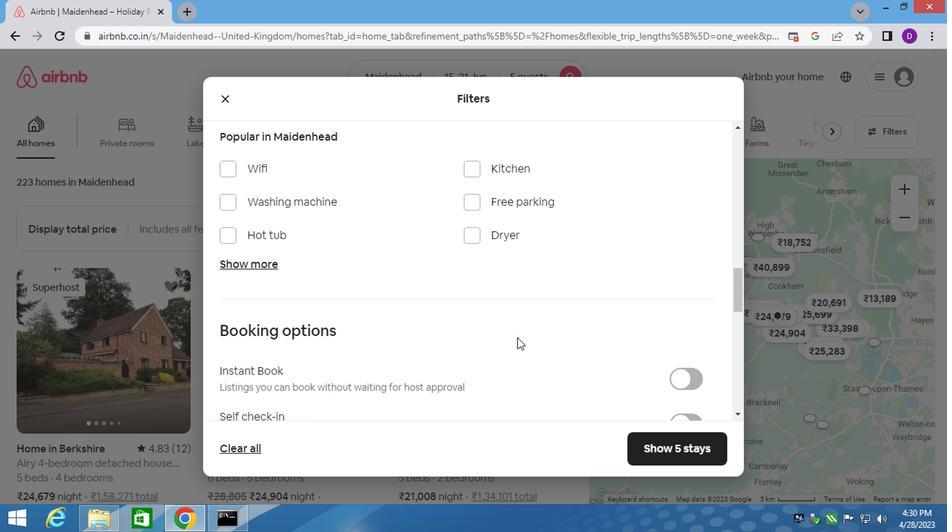 
Action: Mouse moved to (682, 260)
Screenshot: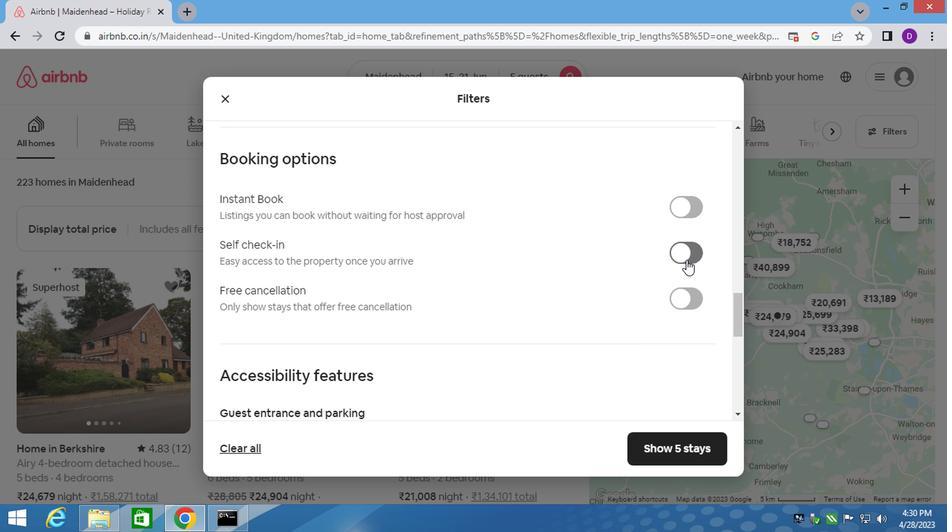 
Action: Mouse pressed left at (682, 260)
Screenshot: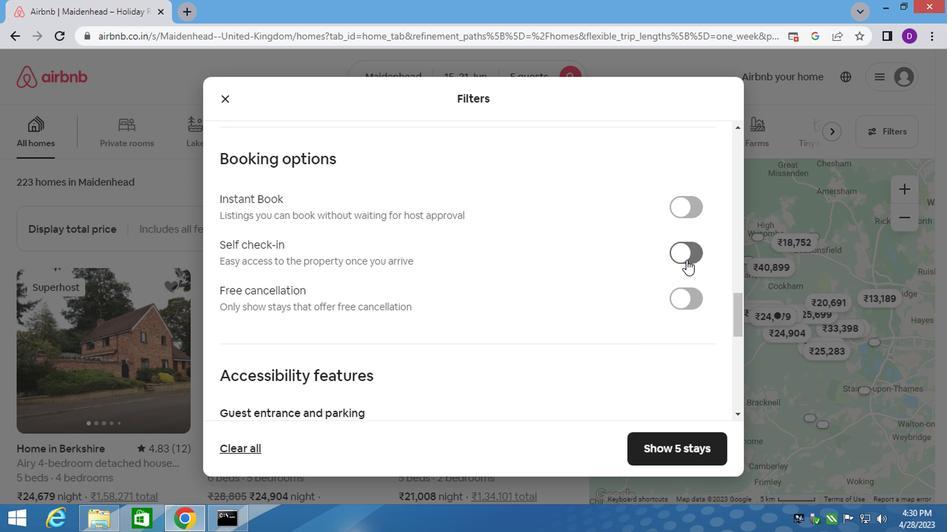 
Action: Mouse moved to (435, 351)
Screenshot: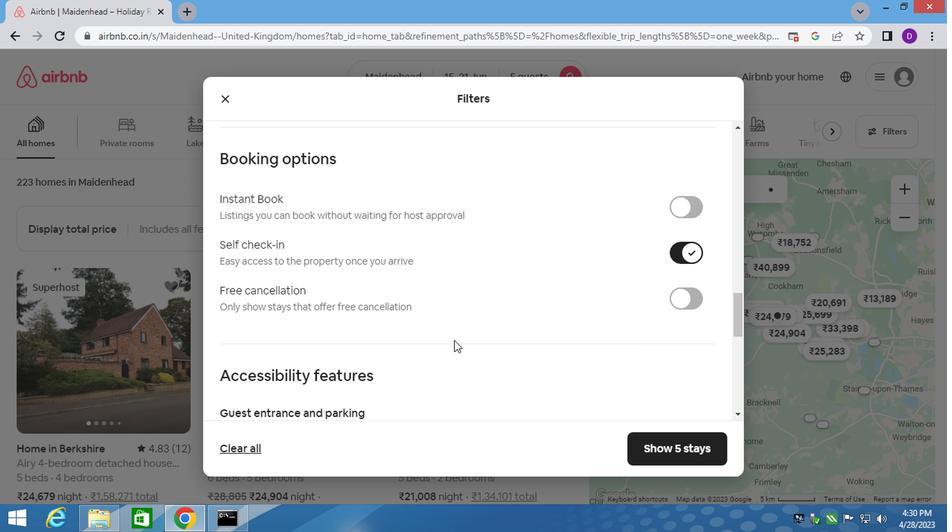 
Action: Mouse scrolled (435, 351) with delta (0, 0)
Screenshot: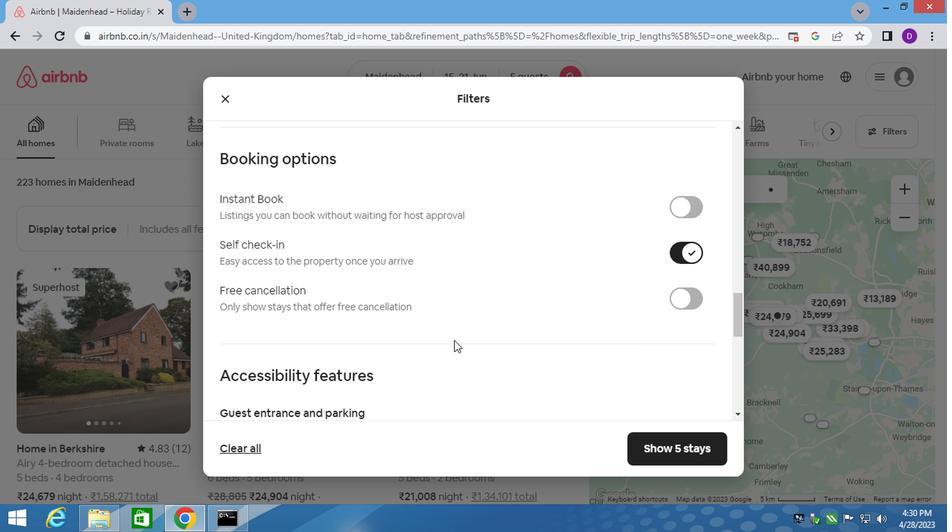 
Action: Mouse moved to (431, 354)
Screenshot: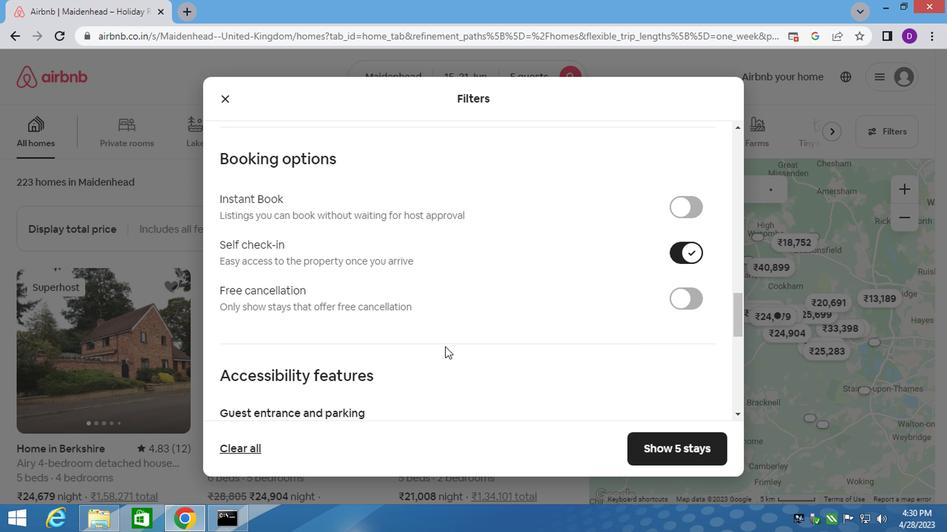 
Action: Mouse scrolled (431, 354) with delta (0, 0)
Screenshot: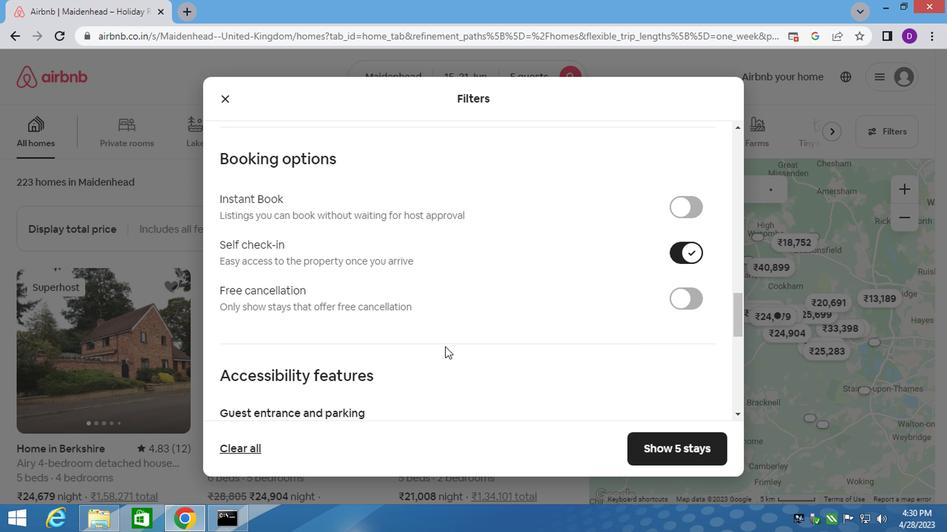 
Action: Mouse scrolled (431, 354) with delta (0, 0)
Screenshot: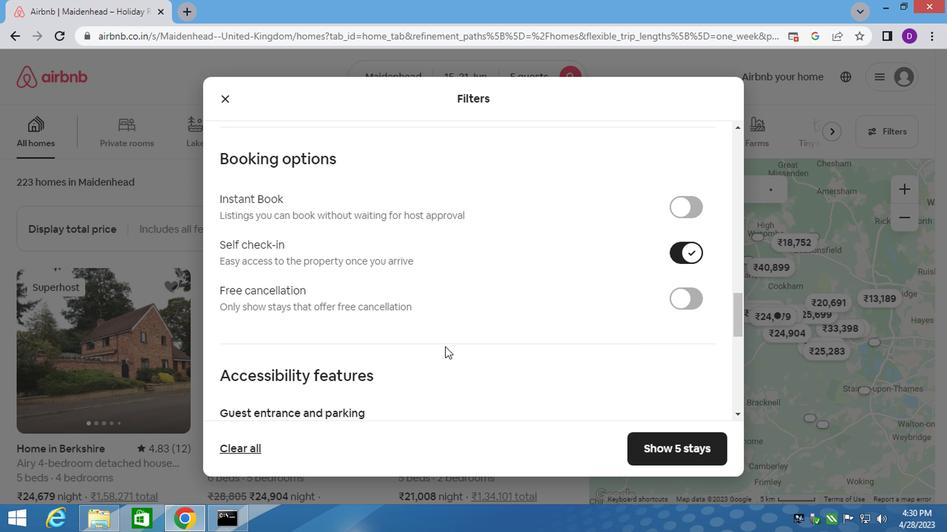 
Action: Mouse moved to (427, 355)
Screenshot: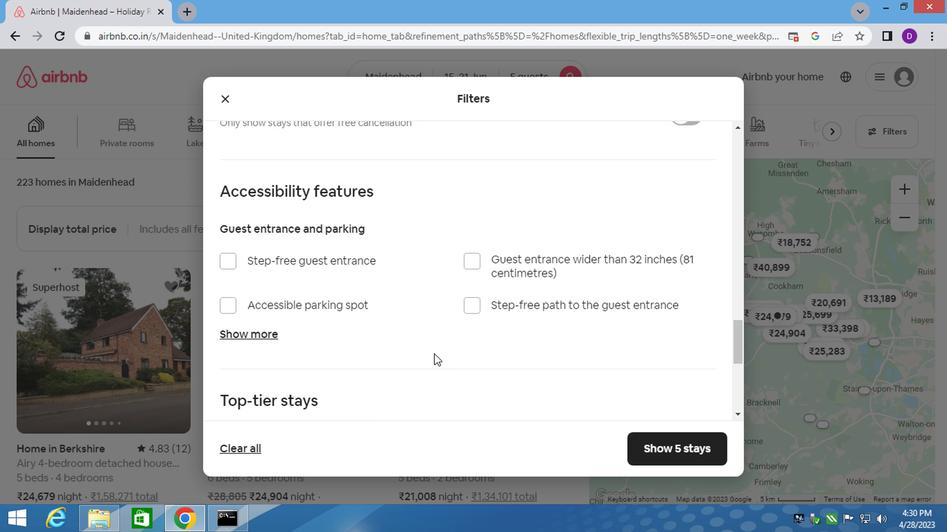 
Action: Mouse scrolled (427, 354) with delta (0, 0)
Screenshot: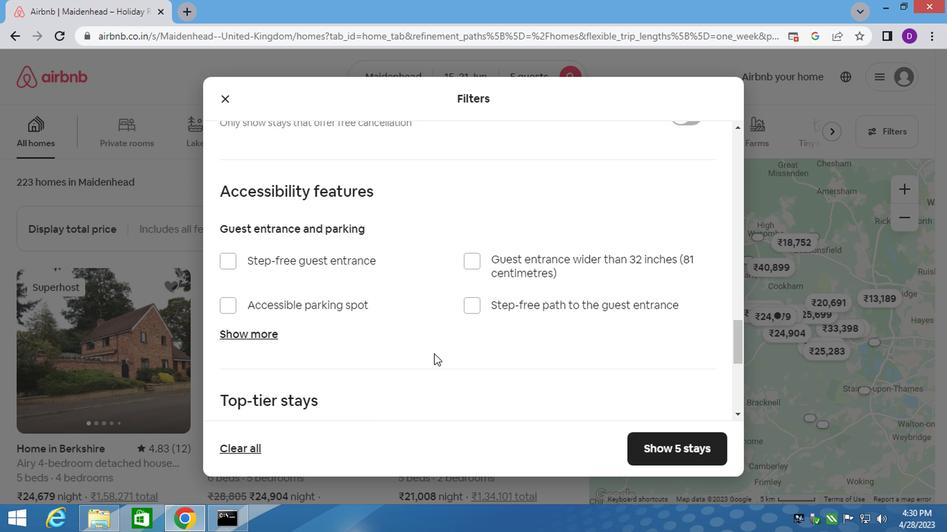 
Action: Mouse moved to (423, 357)
Screenshot: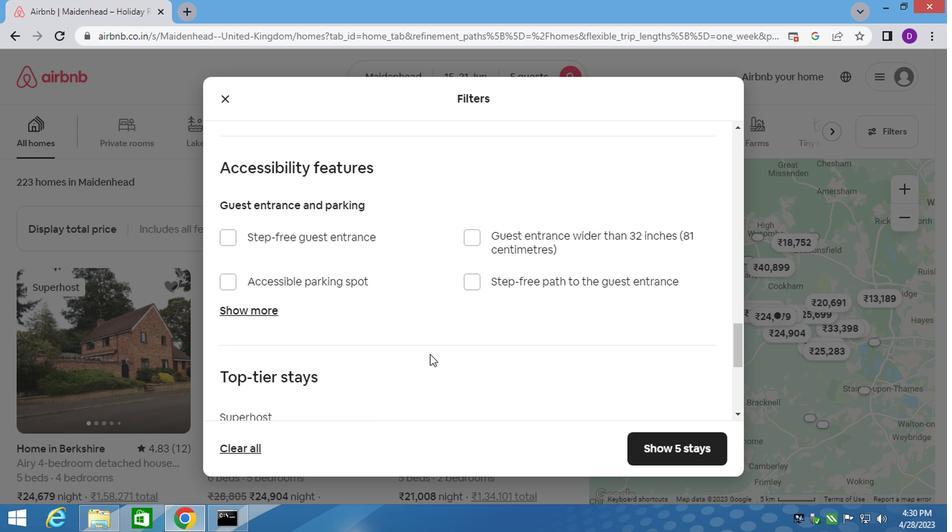 
Action: Mouse scrolled (425, 355) with delta (0, 0)
Screenshot: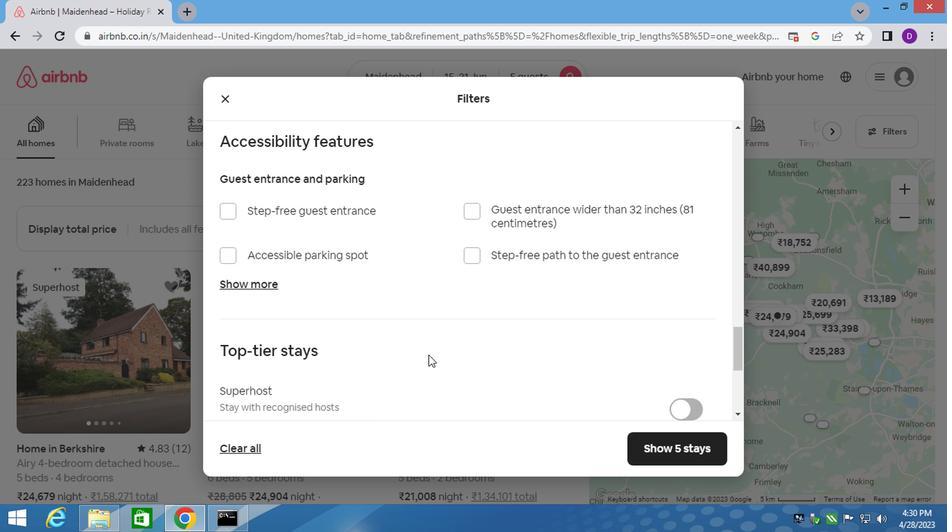 
Action: Mouse moved to (421, 357)
Screenshot: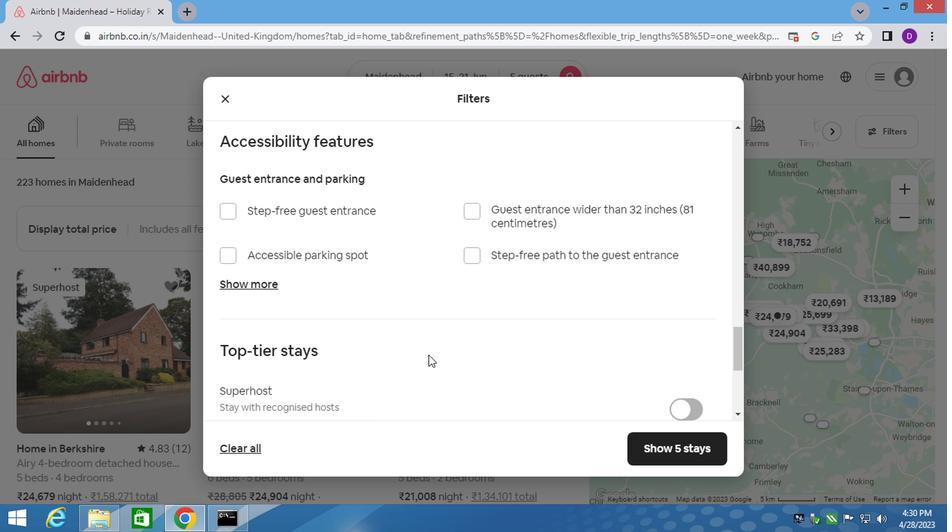 
Action: Mouse scrolled (421, 356) with delta (0, 0)
Screenshot: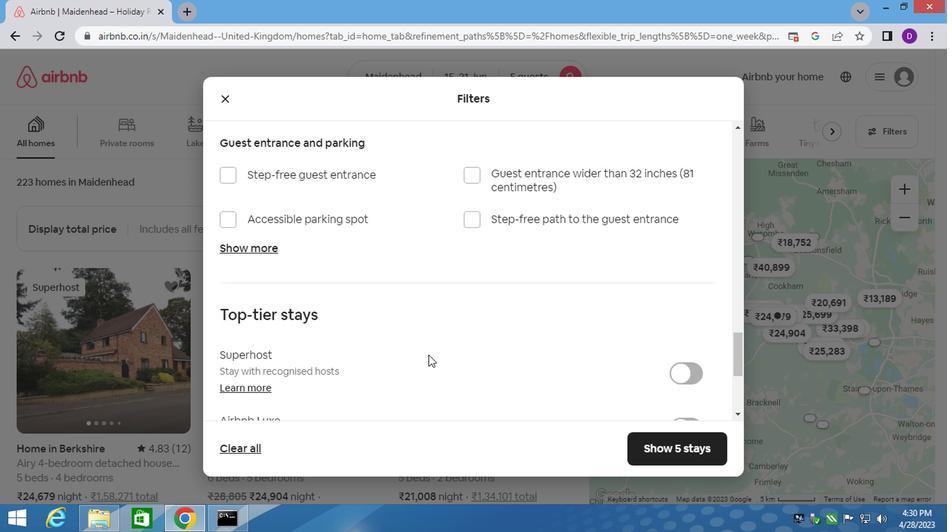 
Action: Mouse scrolled (421, 356) with delta (0, 0)
Screenshot: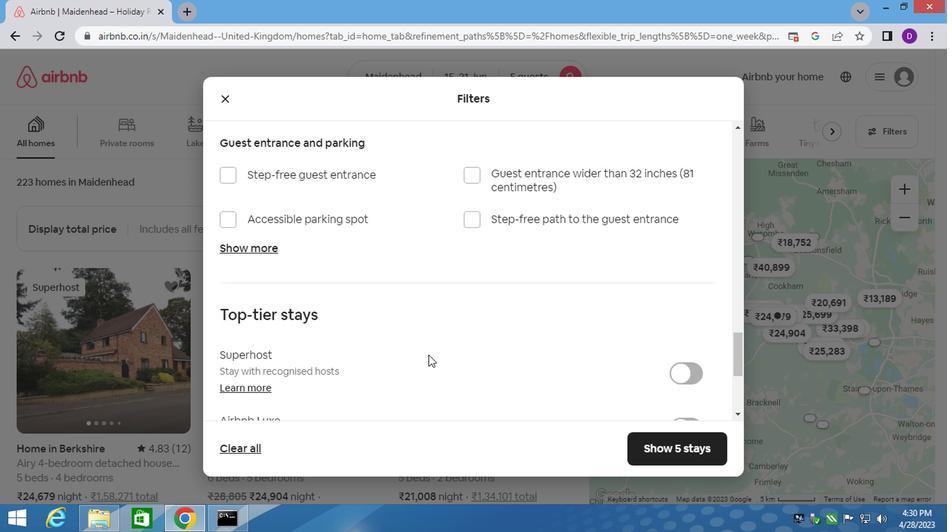 
Action: Mouse scrolled (421, 356) with delta (0, 0)
Screenshot: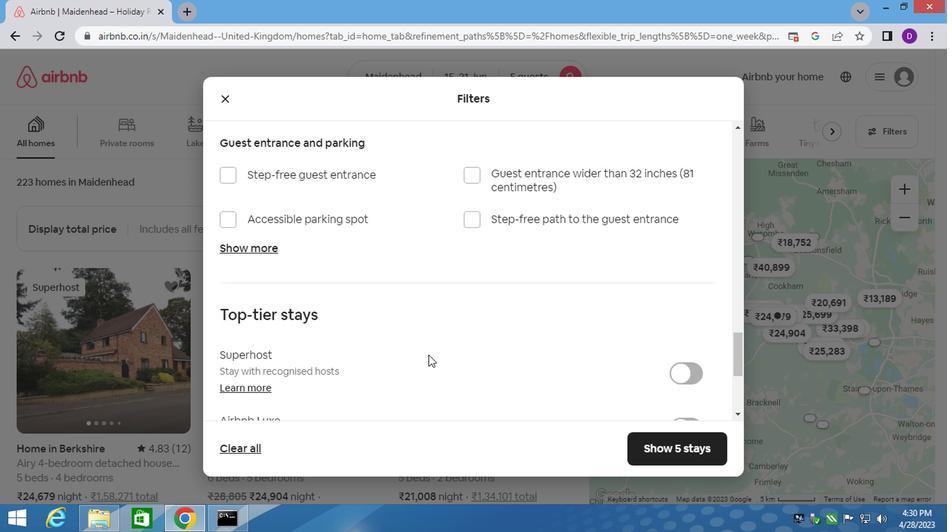 
Action: Mouse scrolled (421, 356) with delta (0, 0)
Screenshot: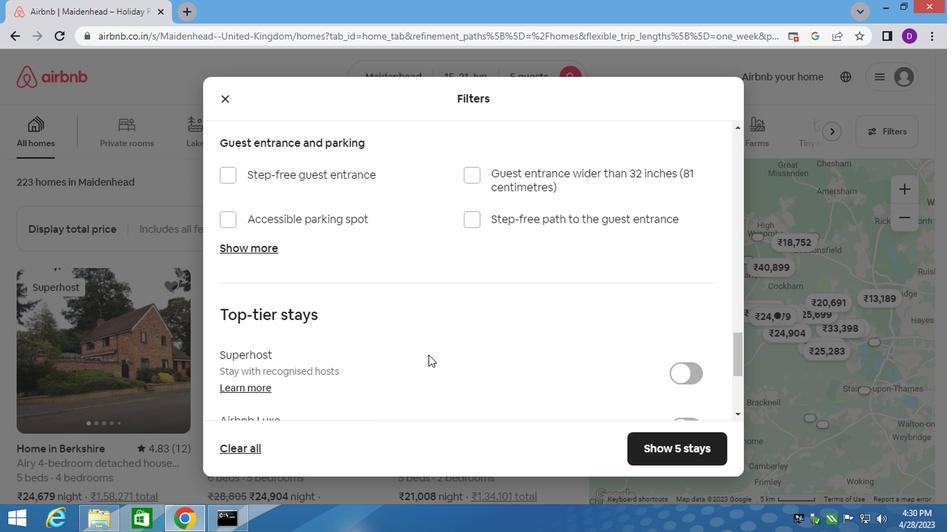 
Action: Mouse scrolled (421, 356) with delta (0, 0)
Screenshot: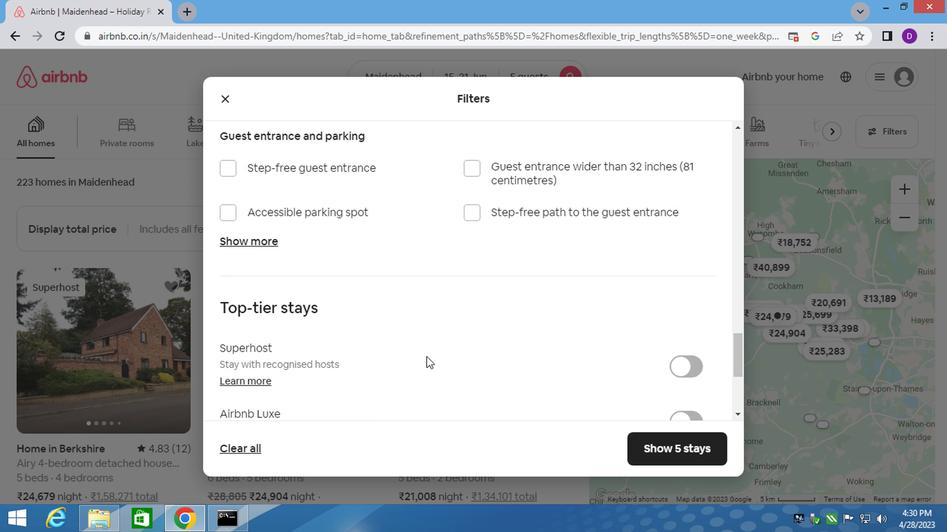 
Action: Mouse scrolled (421, 356) with delta (0, 0)
Screenshot: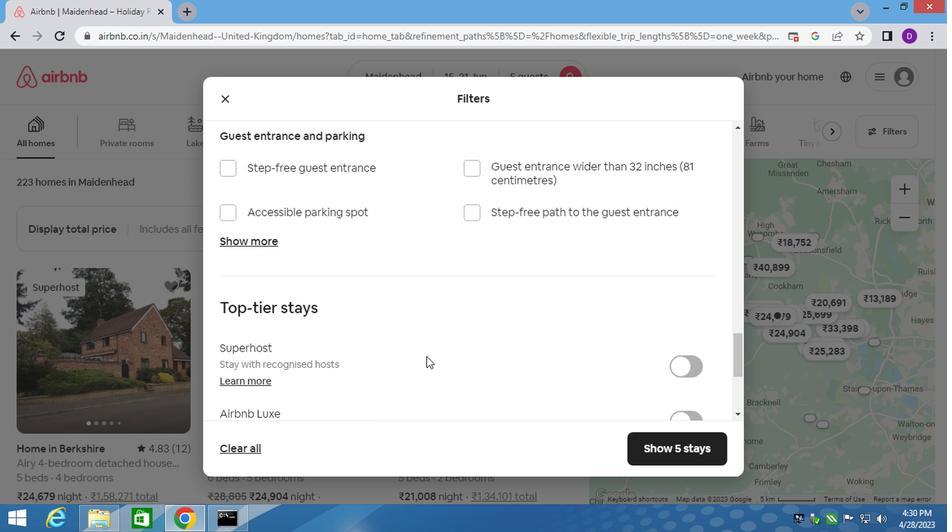 
Action: Mouse moved to (421, 357)
Screenshot: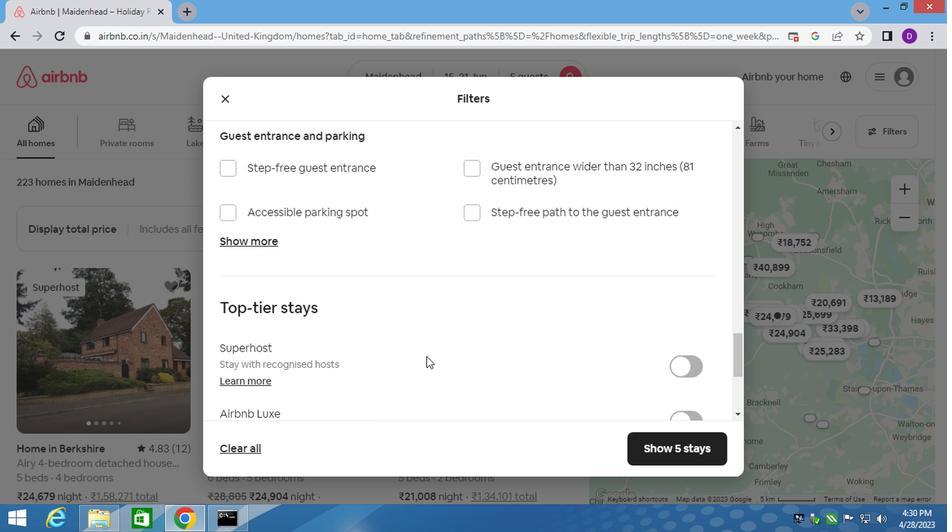 
Action: Mouse scrolled (421, 356) with delta (0, 0)
Screenshot: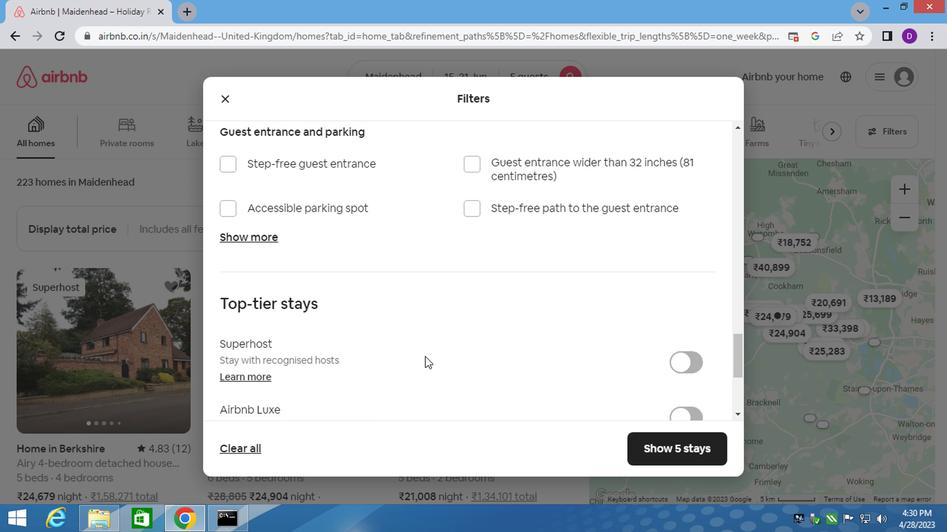 
Action: Mouse moved to (421, 358)
Screenshot: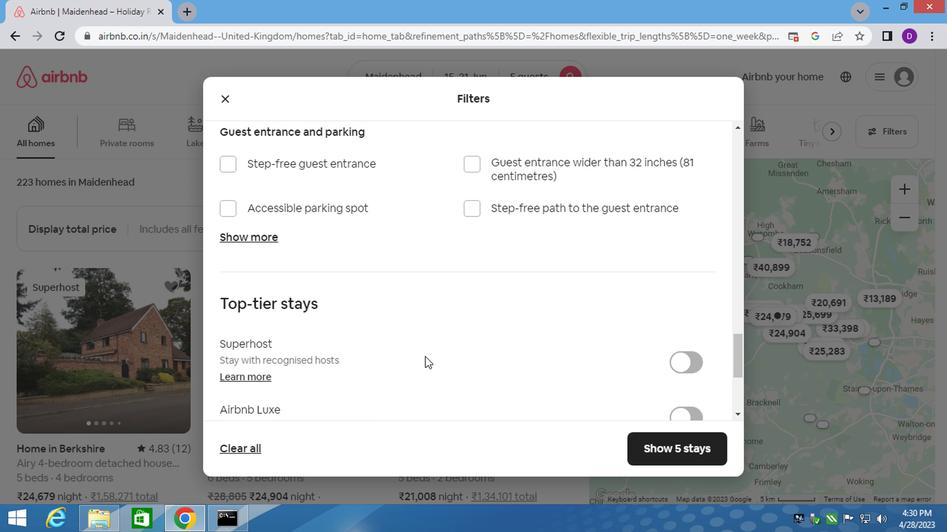 
Action: Mouse scrolled (421, 357) with delta (0, 0)
Screenshot: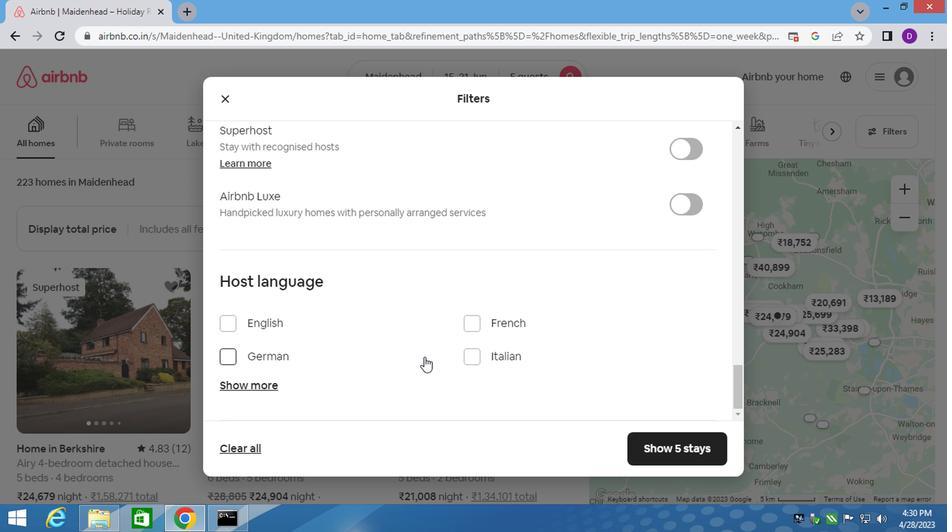 
Action: Mouse scrolled (421, 357) with delta (0, 0)
Screenshot: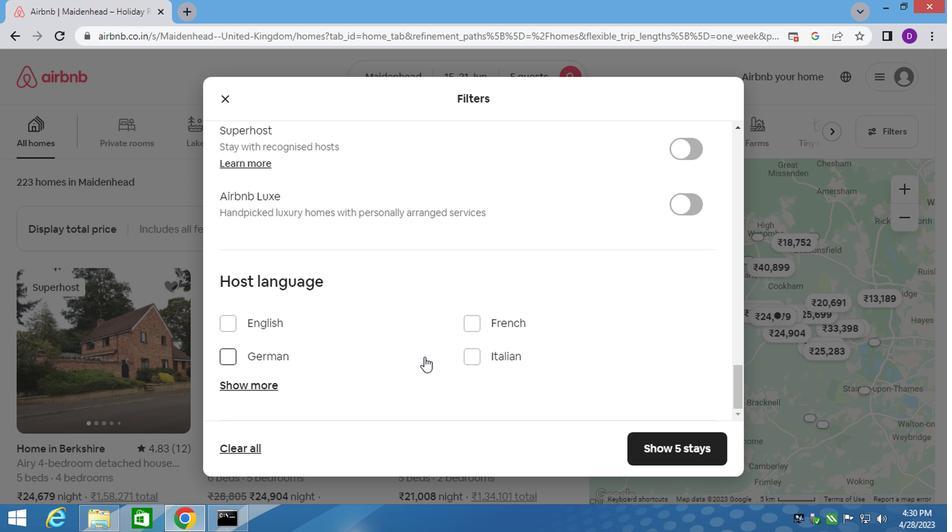 
Action: Mouse scrolled (421, 357) with delta (0, 0)
Screenshot: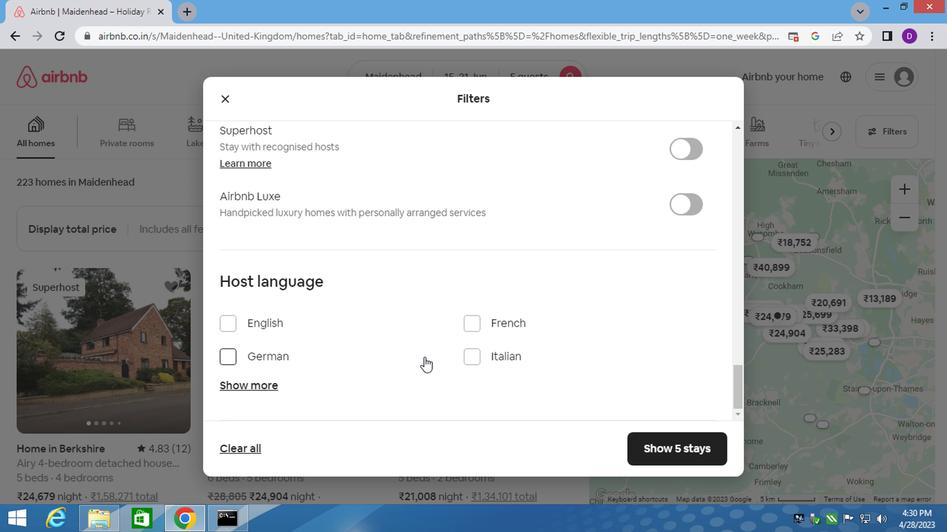 
Action: Mouse moved to (231, 327)
Screenshot: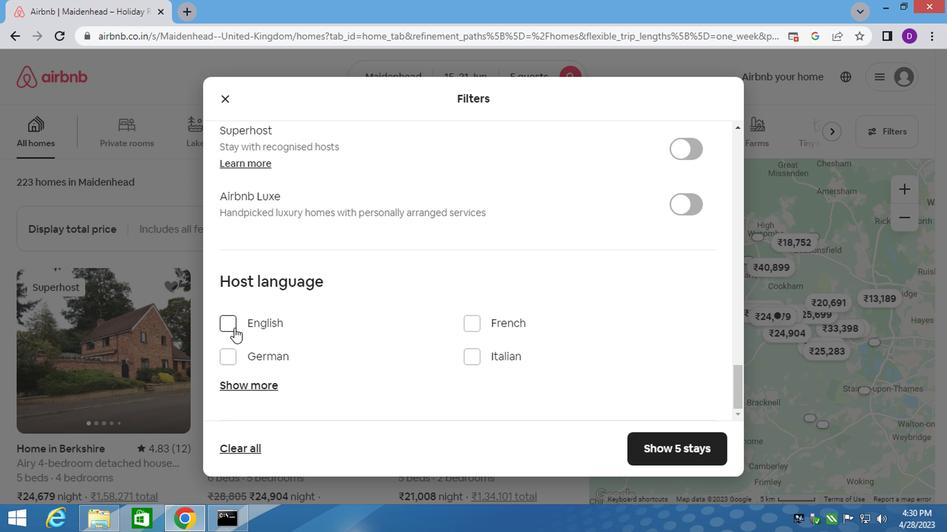 
Action: Mouse pressed left at (231, 327)
Screenshot: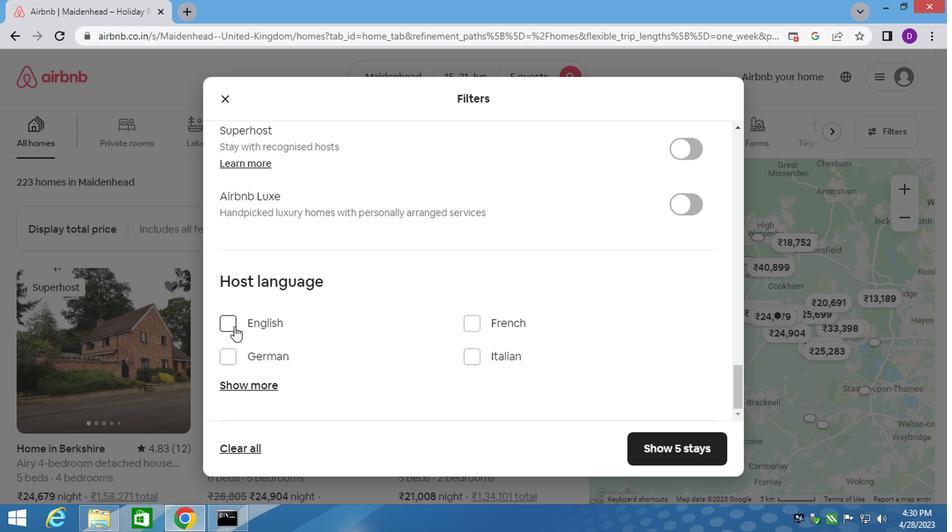 
Action: Mouse moved to (652, 444)
Screenshot: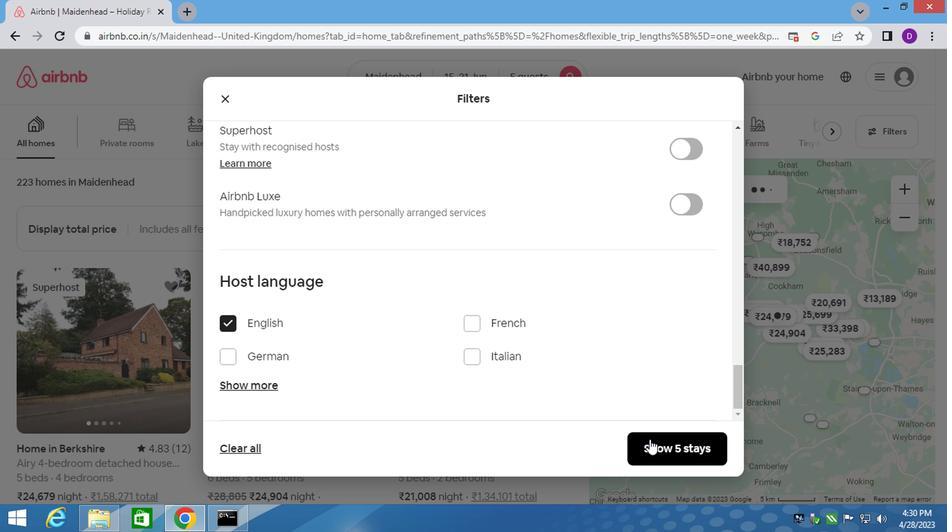 
Action: Mouse pressed left at (652, 444)
Screenshot: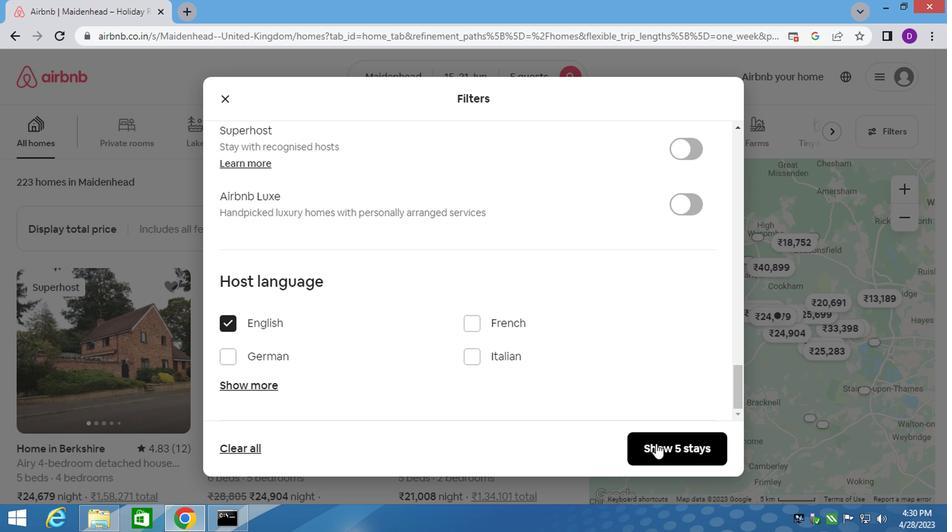 
